Task: Search one way flight ticket for 2 adults, 2 infants in seat and 1 infant on lap in first from Hayden: Yampa Valley Airport (yampa Valley Regional) to Rock Springs: Southwest Wyoming Regional Airport (rock Springs Sweetwater County Airport) on 8-5-2023. Choice of flights is Westjet. Number of bags: 1 checked bag. Price is upto 95000. Outbound departure time preference is 13:00.
Action: Mouse moved to (295, 115)
Screenshot: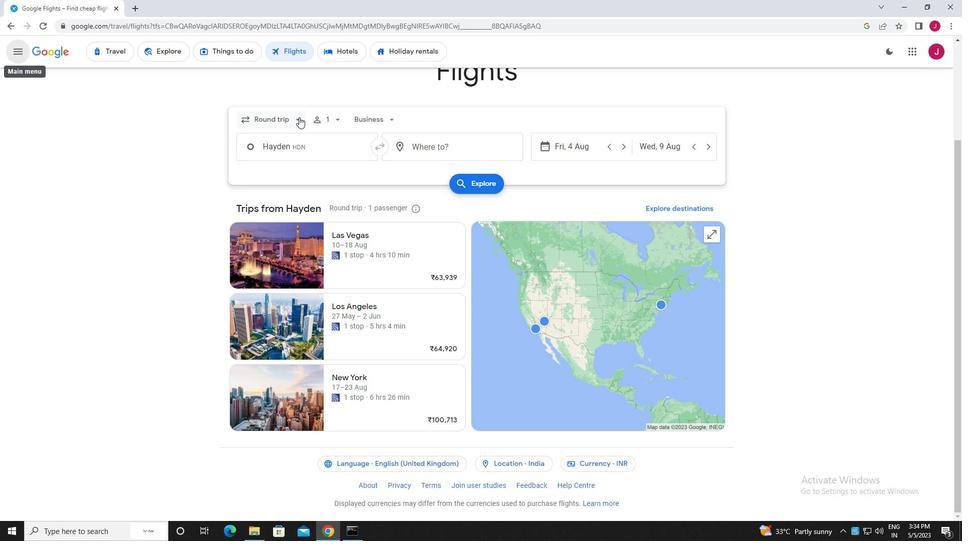 
Action: Mouse pressed left at (295, 115)
Screenshot: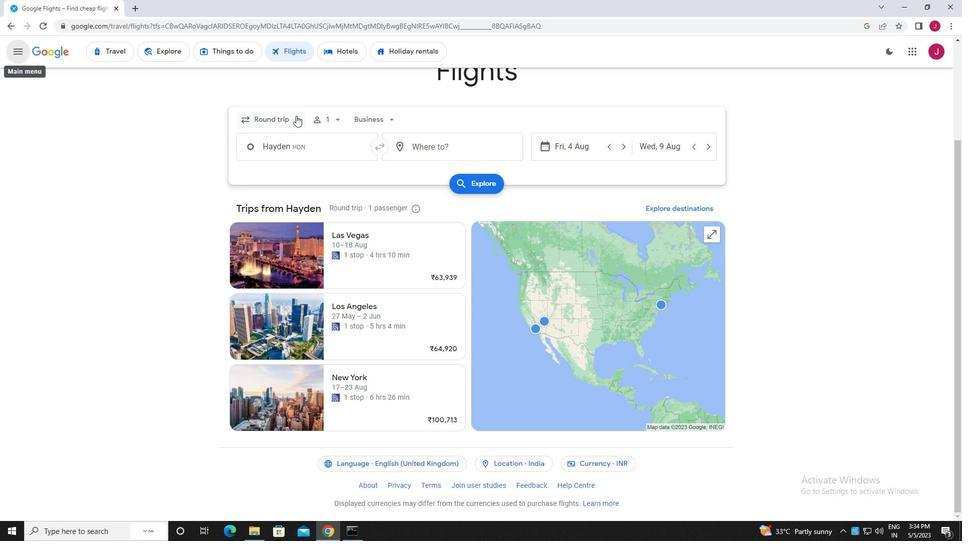
Action: Mouse moved to (288, 163)
Screenshot: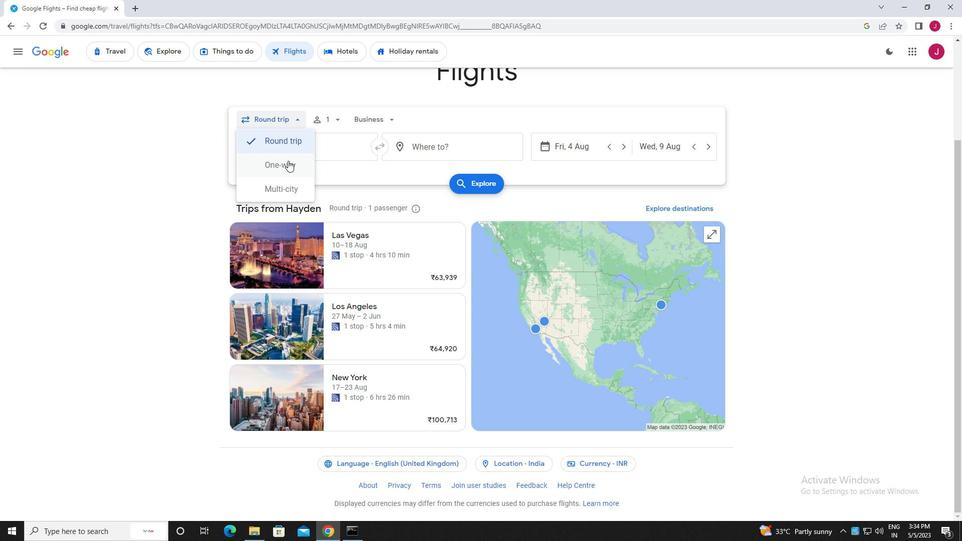 
Action: Mouse pressed left at (288, 163)
Screenshot: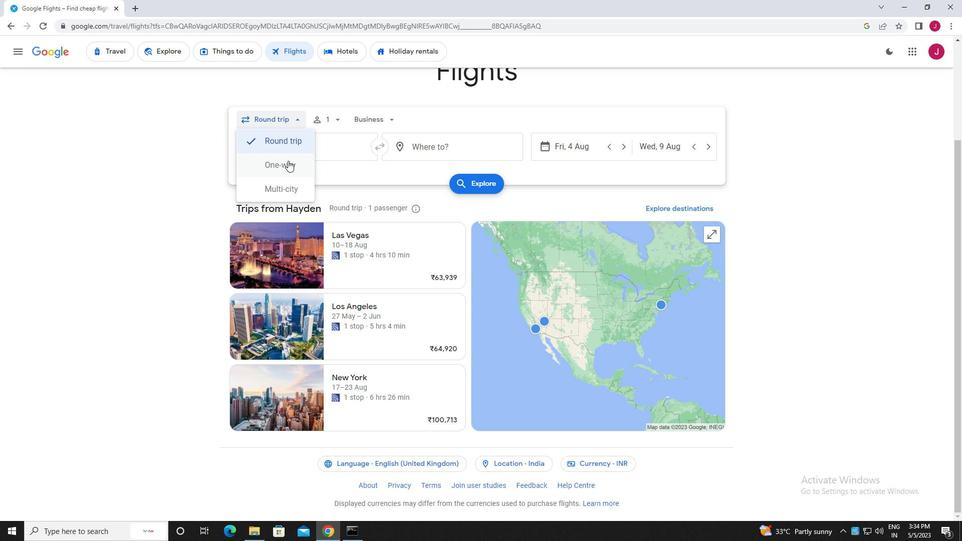 
Action: Mouse moved to (334, 118)
Screenshot: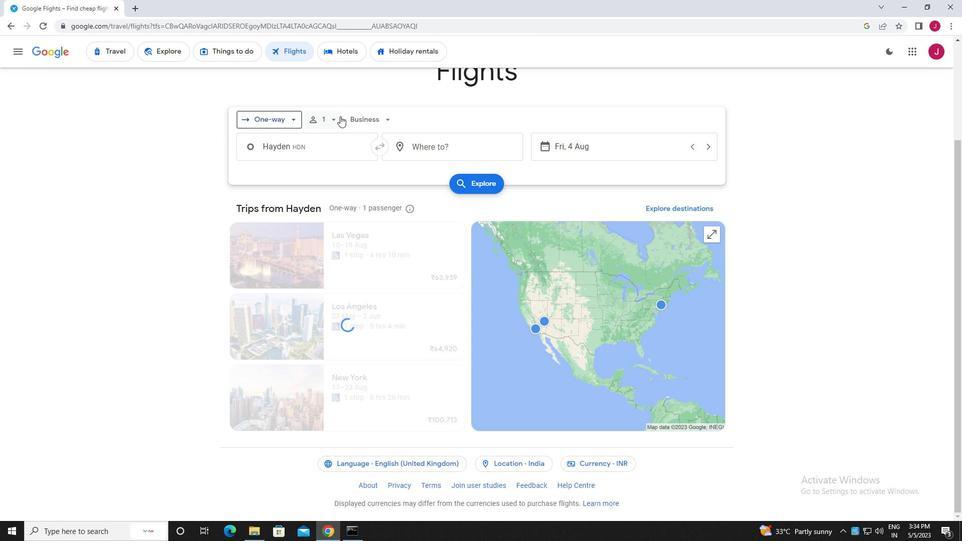 
Action: Mouse pressed left at (334, 118)
Screenshot: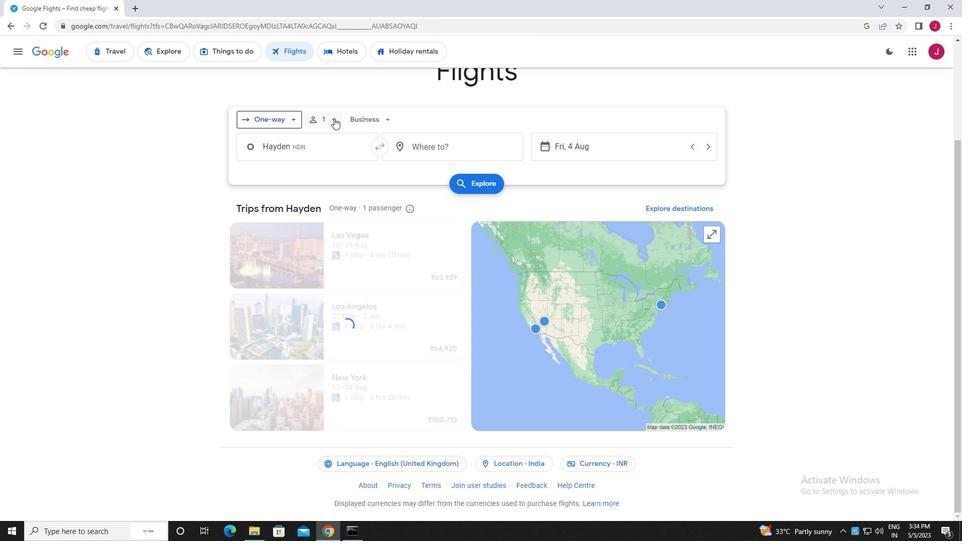 
Action: Mouse moved to (409, 147)
Screenshot: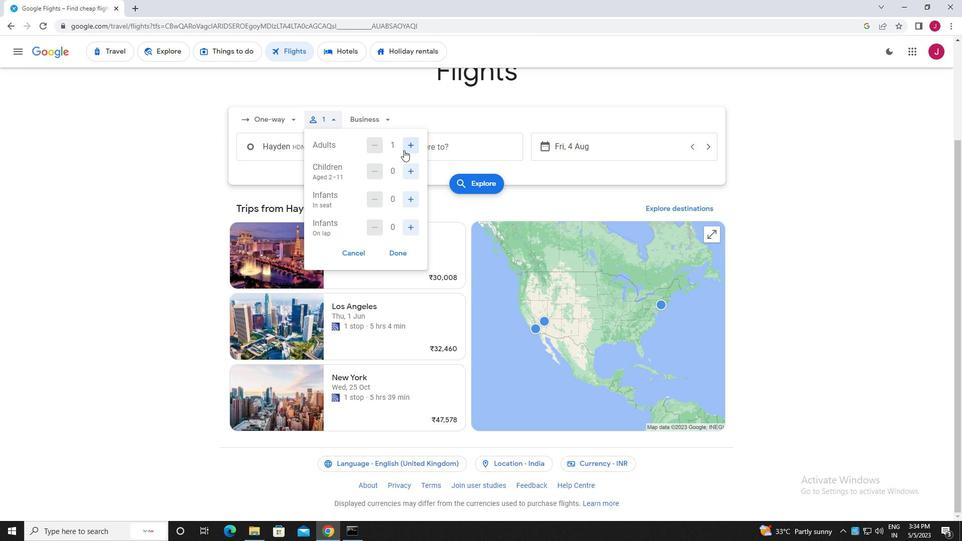 
Action: Mouse pressed left at (409, 147)
Screenshot: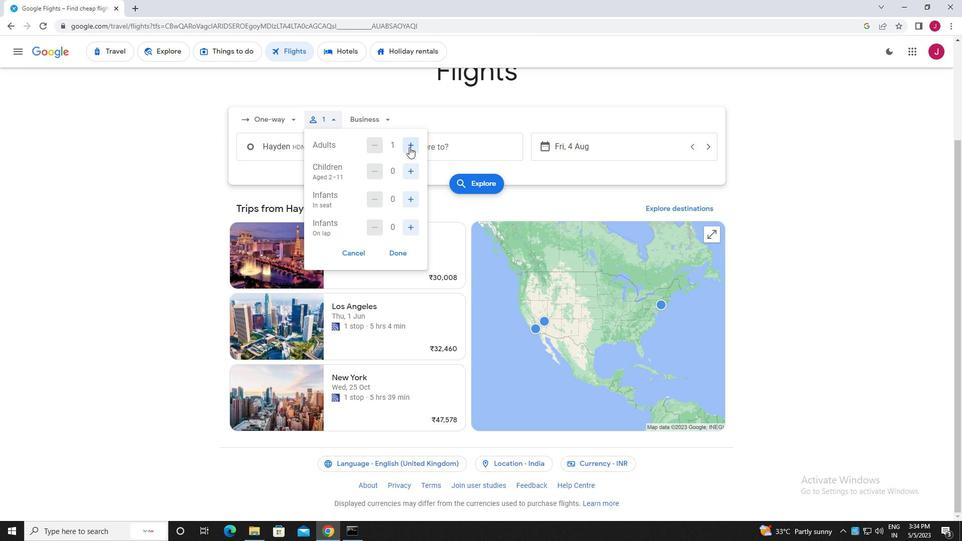 
Action: Mouse moved to (412, 172)
Screenshot: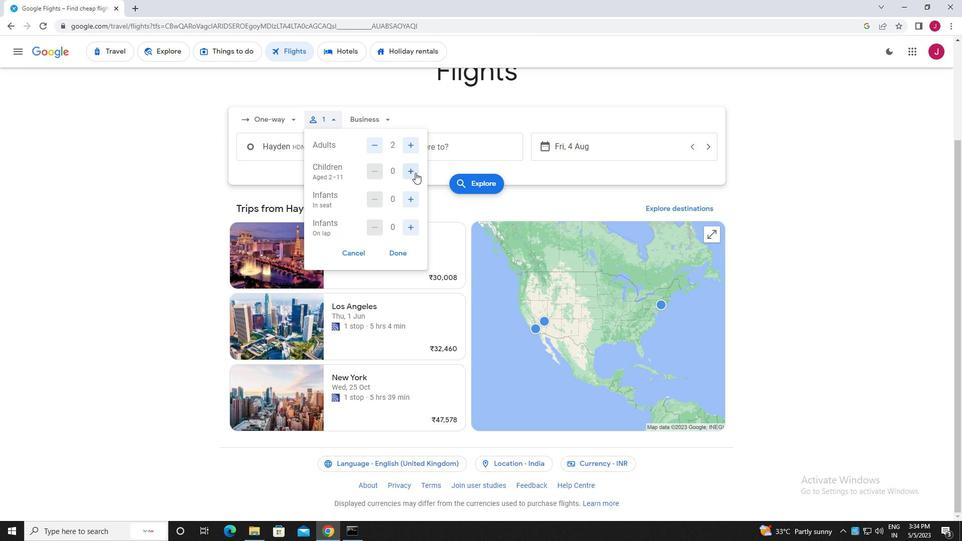 
Action: Mouse pressed left at (412, 172)
Screenshot: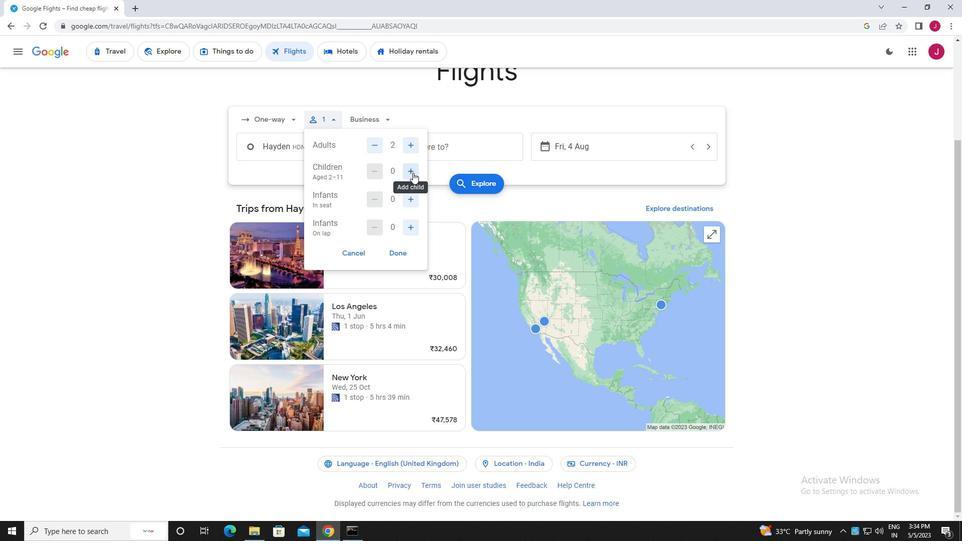 
Action: Mouse moved to (374, 171)
Screenshot: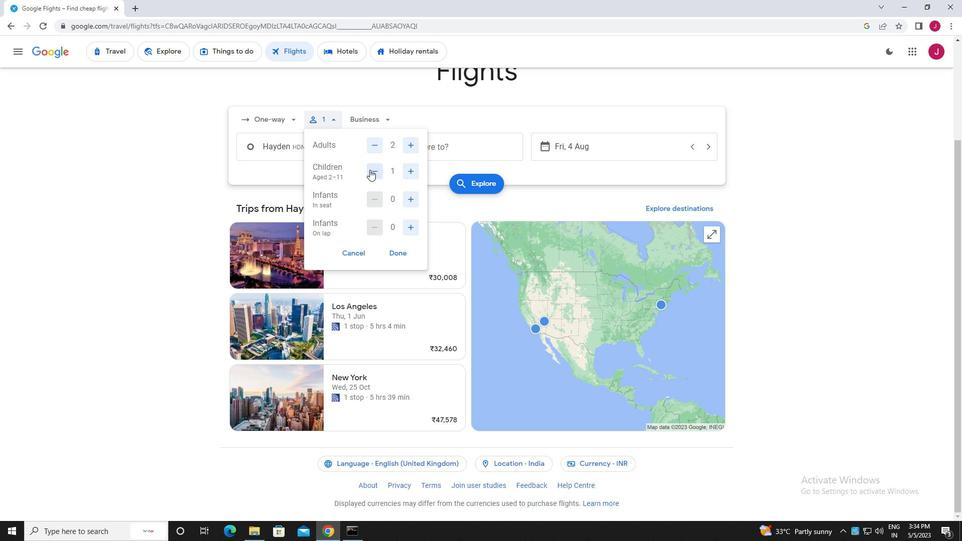 
Action: Mouse pressed left at (374, 171)
Screenshot: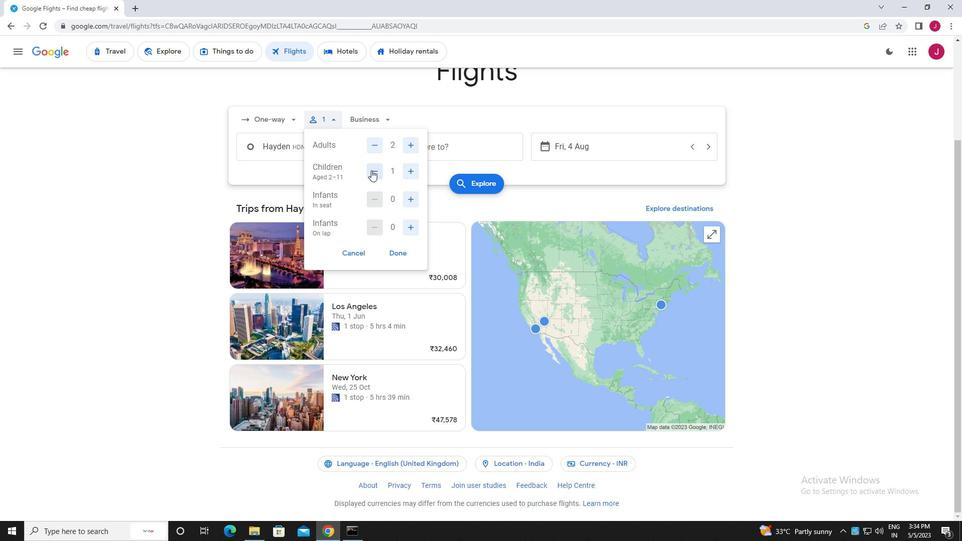 
Action: Mouse moved to (411, 198)
Screenshot: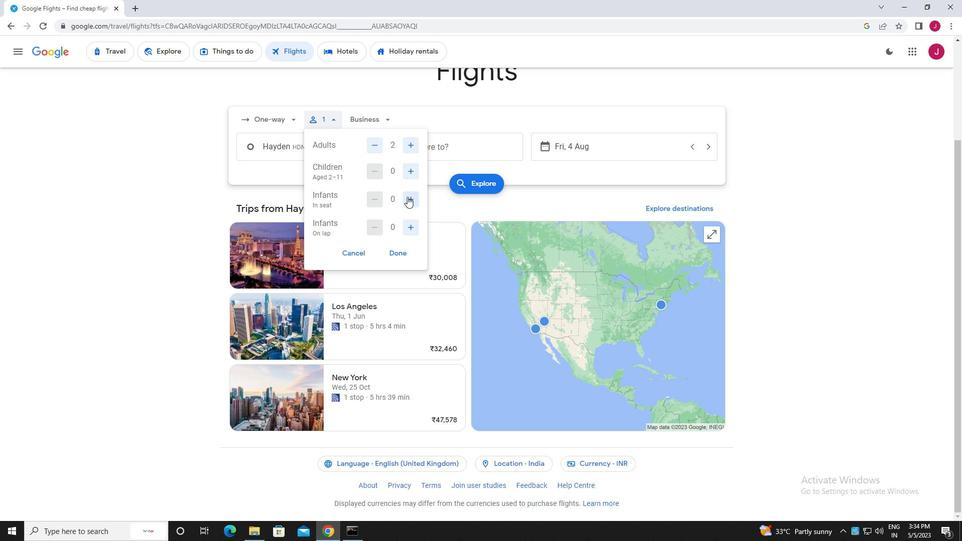 
Action: Mouse pressed left at (411, 198)
Screenshot: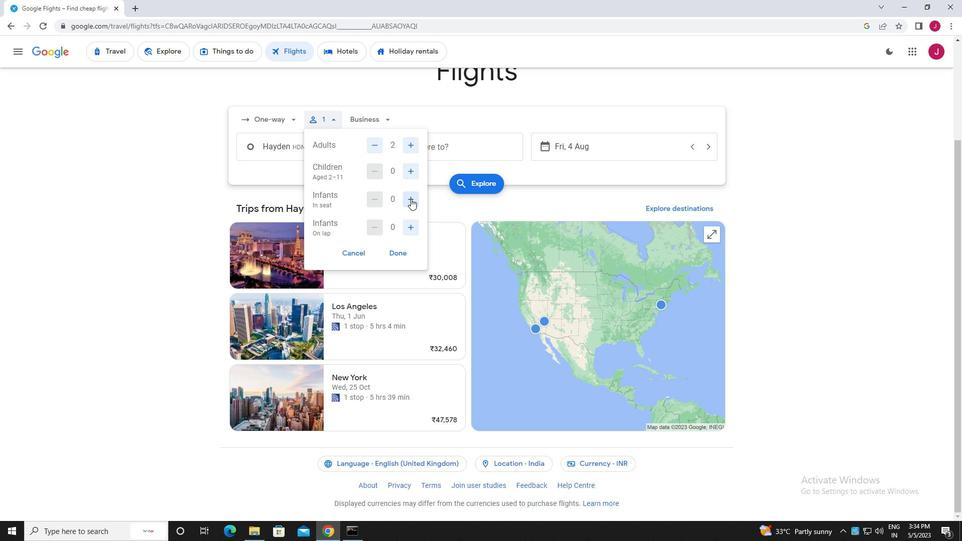 
Action: Mouse pressed left at (411, 198)
Screenshot: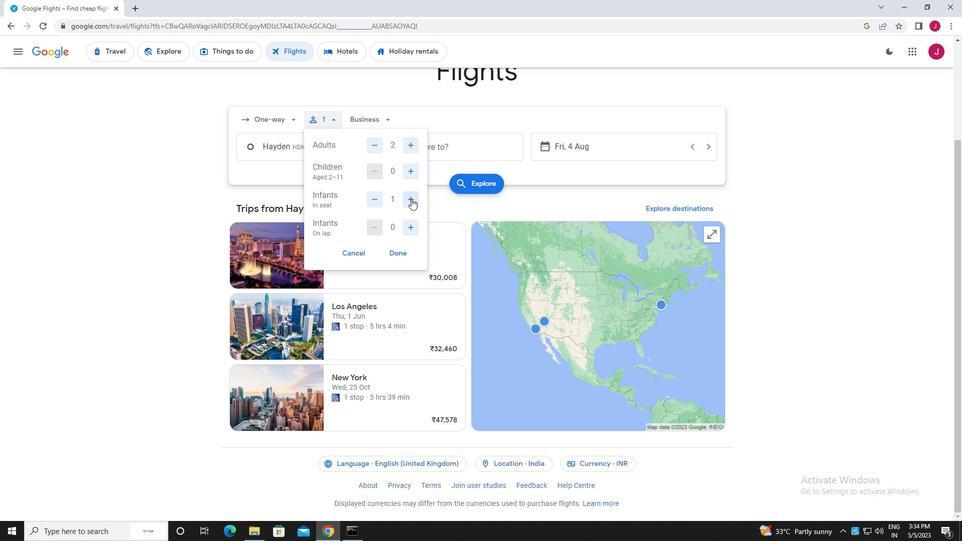 
Action: Mouse moved to (412, 225)
Screenshot: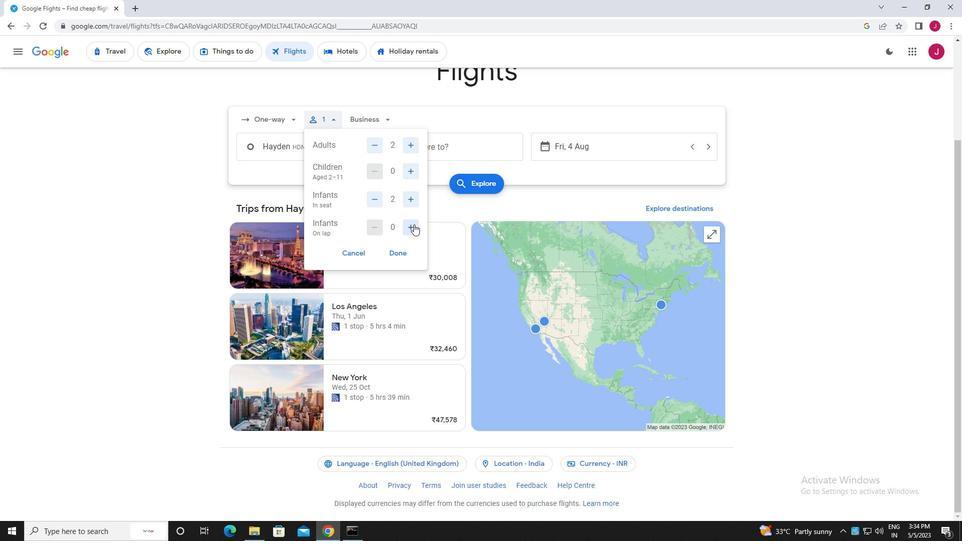 
Action: Mouse pressed left at (412, 225)
Screenshot: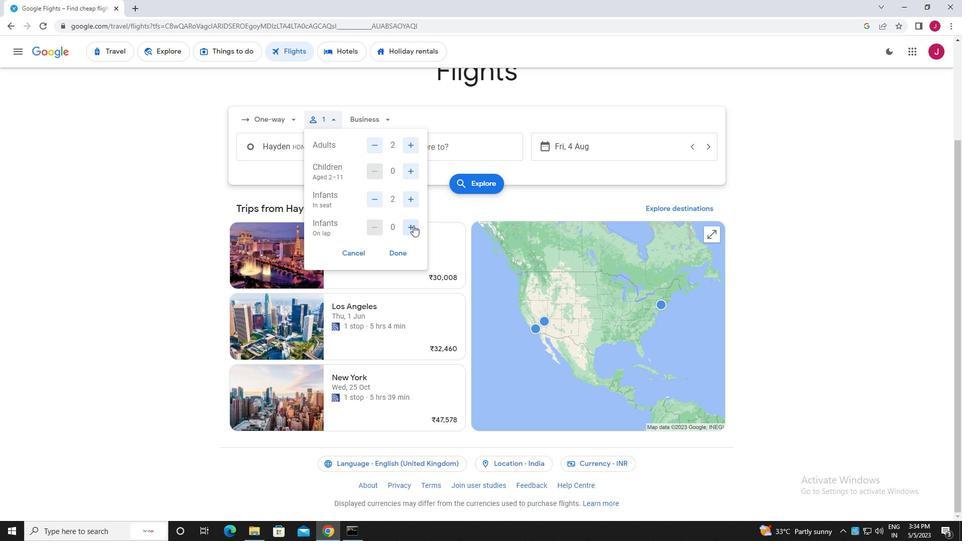 
Action: Mouse moved to (396, 256)
Screenshot: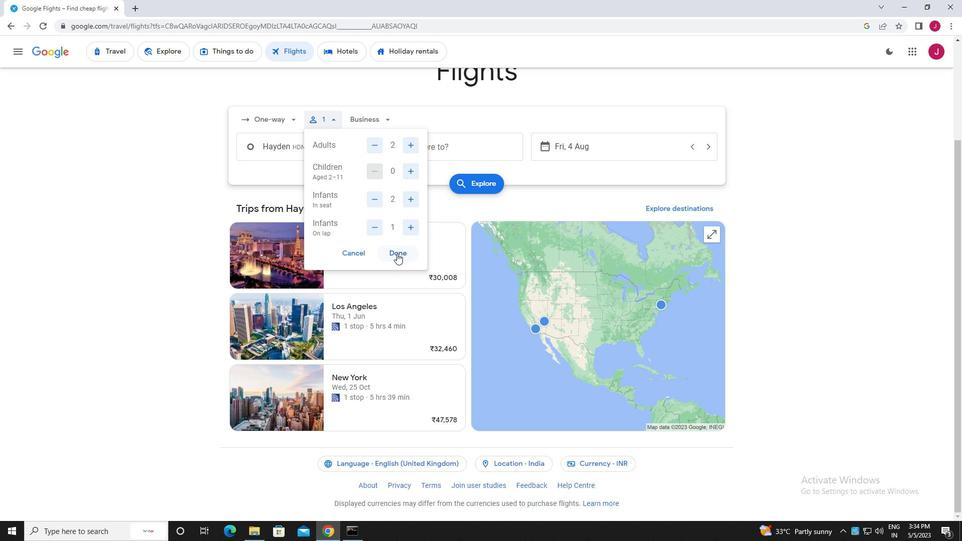 
Action: Mouse pressed left at (396, 256)
Screenshot: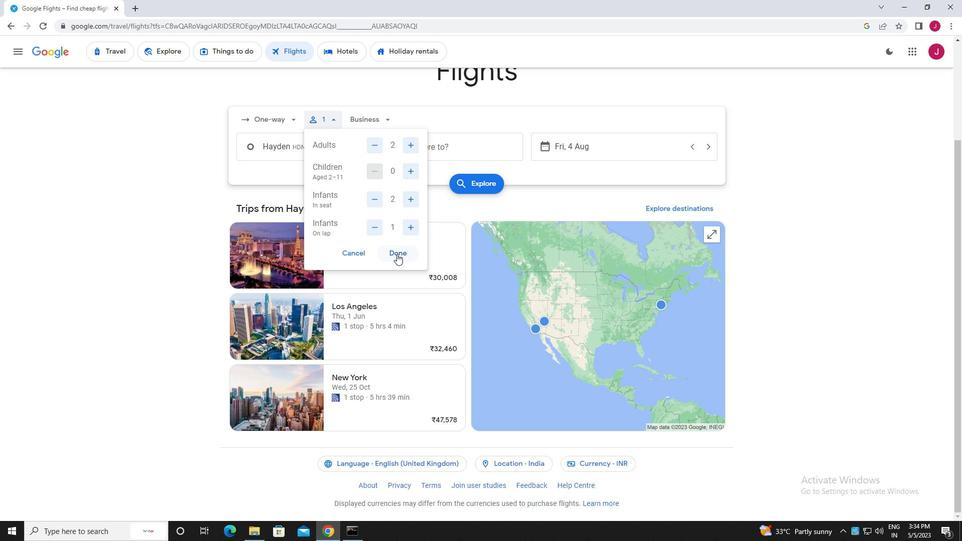 
Action: Mouse moved to (370, 118)
Screenshot: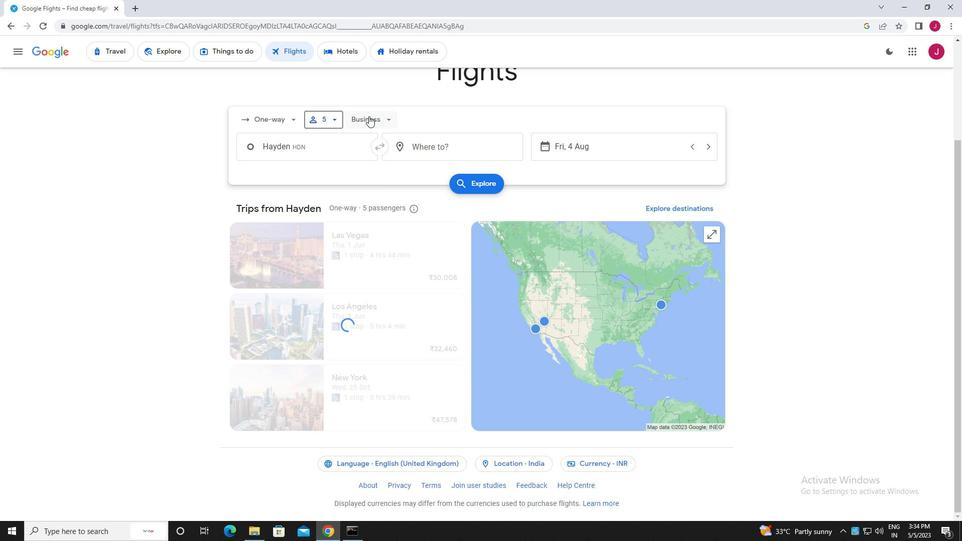 
Action: Mouse pressed left at (370, 118)
Screenshot: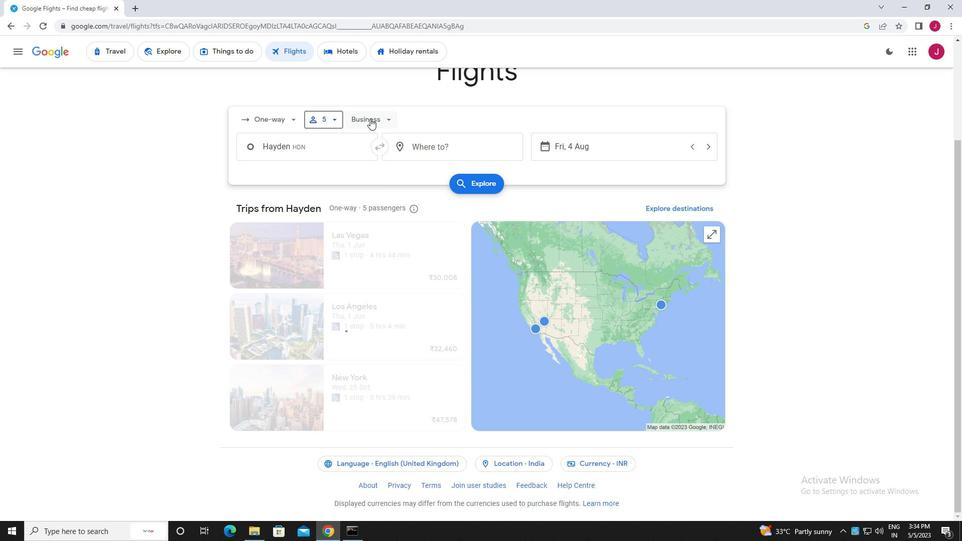 
Action: Mouse moved to (387, 214)
Screenshot: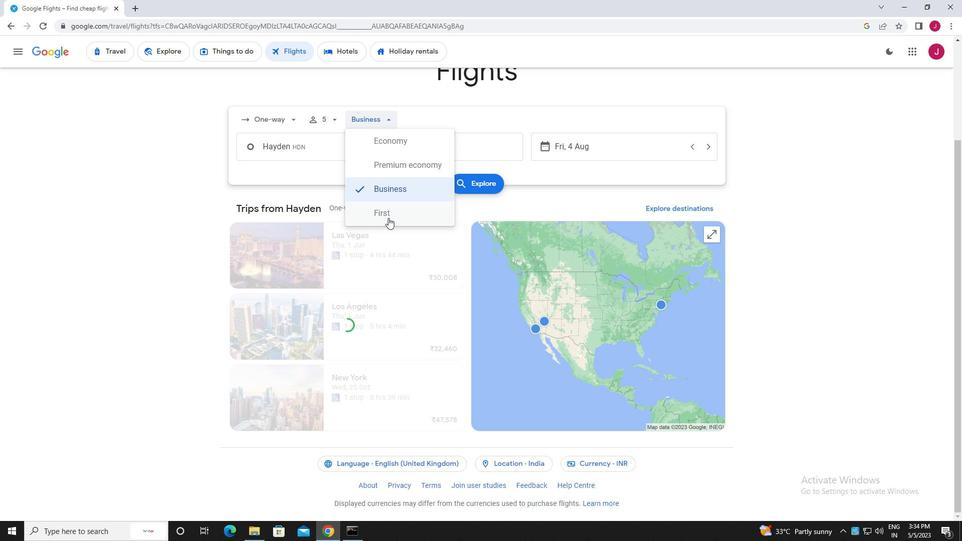 
Action: Mouse pressed left at (387, 214)
Screenshot: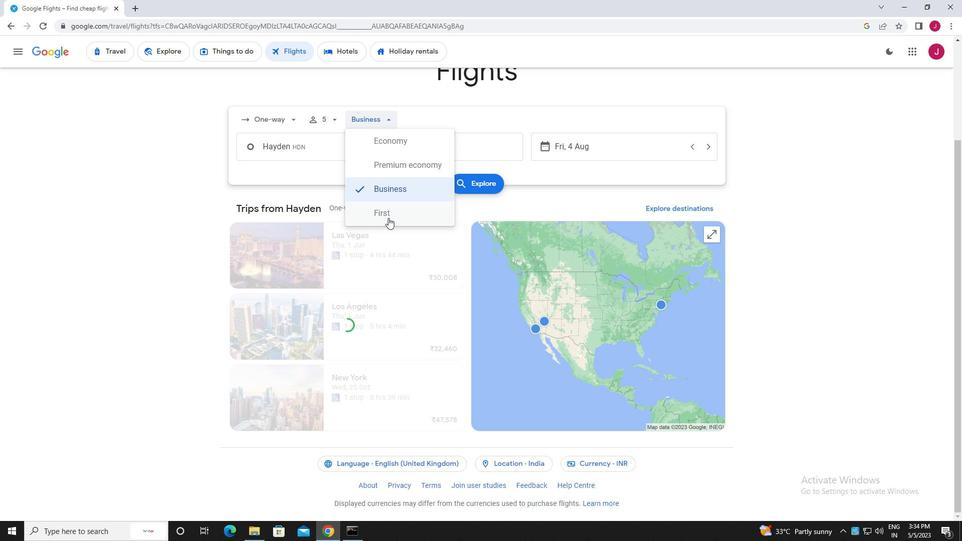 
Action: Mouse moved to (320, 150)
Screenshot: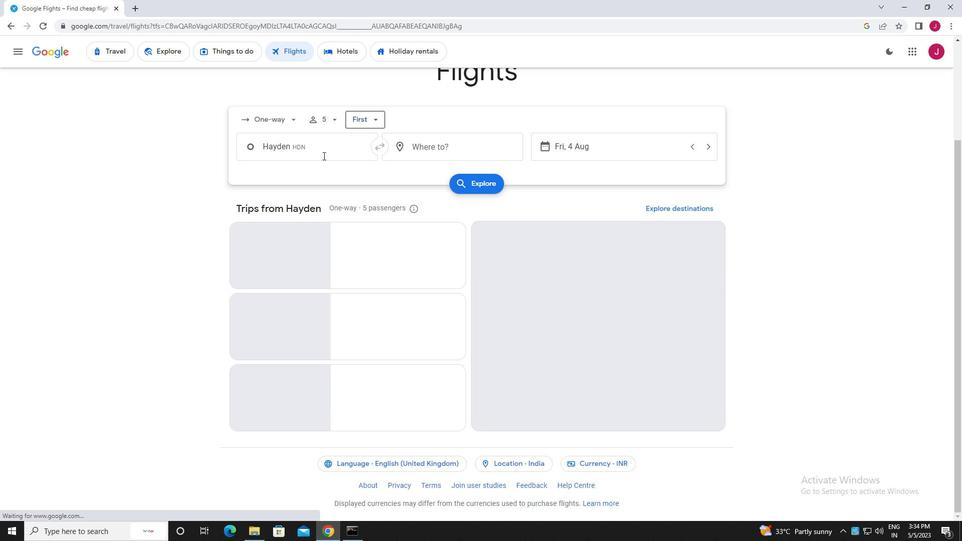 
Action: Mouse pressed left at (320, 150)
Screenshot: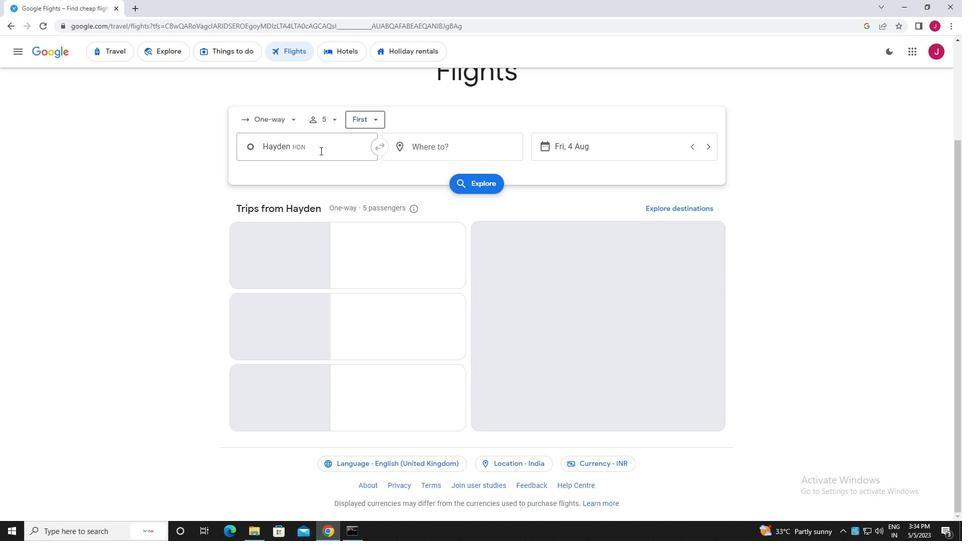 
Action: Mouse moved to (319, 150)
Screenshot: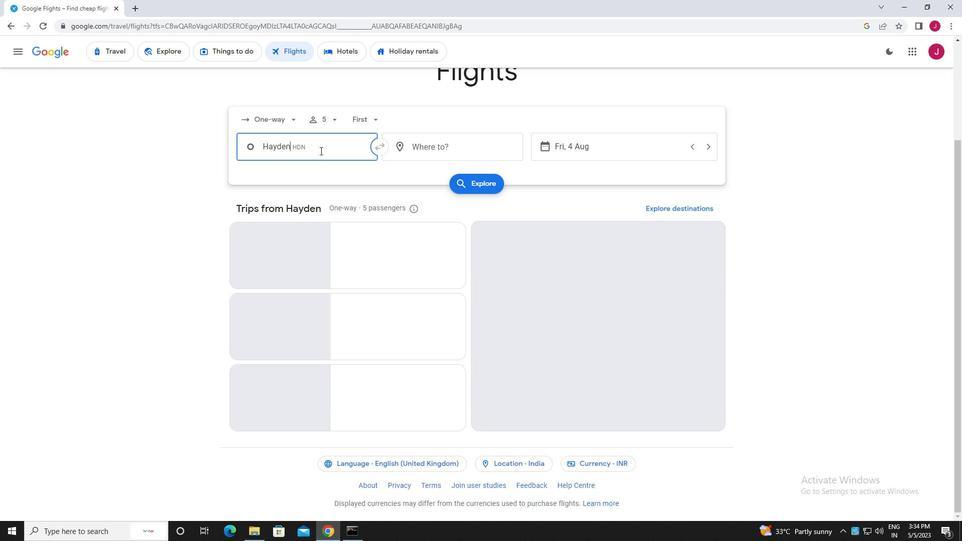 
Action: Key pressed yampa<Key.space>v
Screenshot: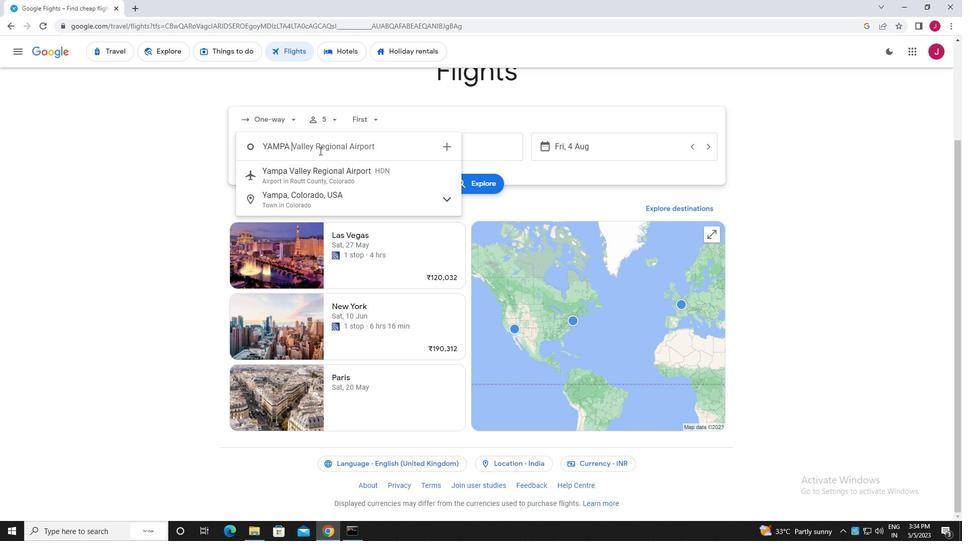 
Action: Mouse moved to (318, 172)
Screenshot: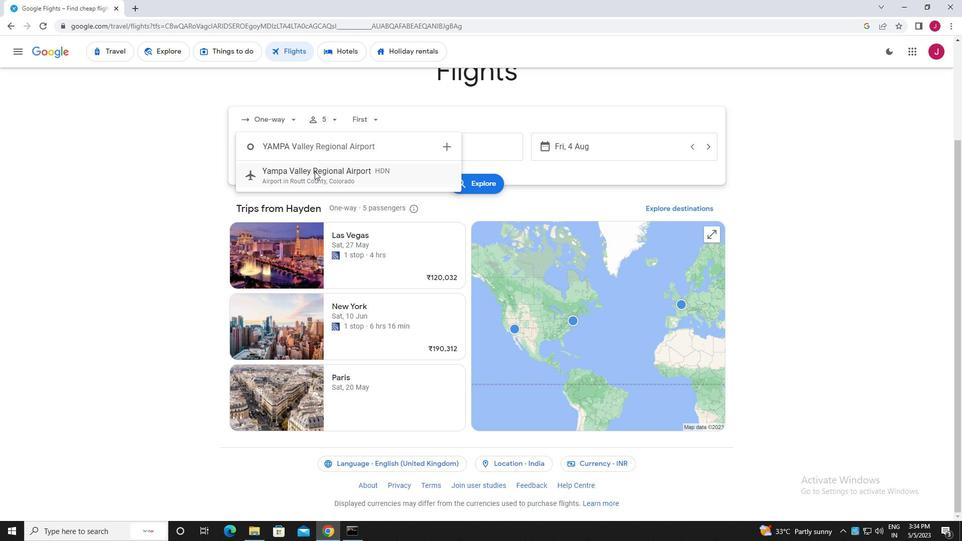
Action: Mouse pressed left at (318, 172)
Screenshot: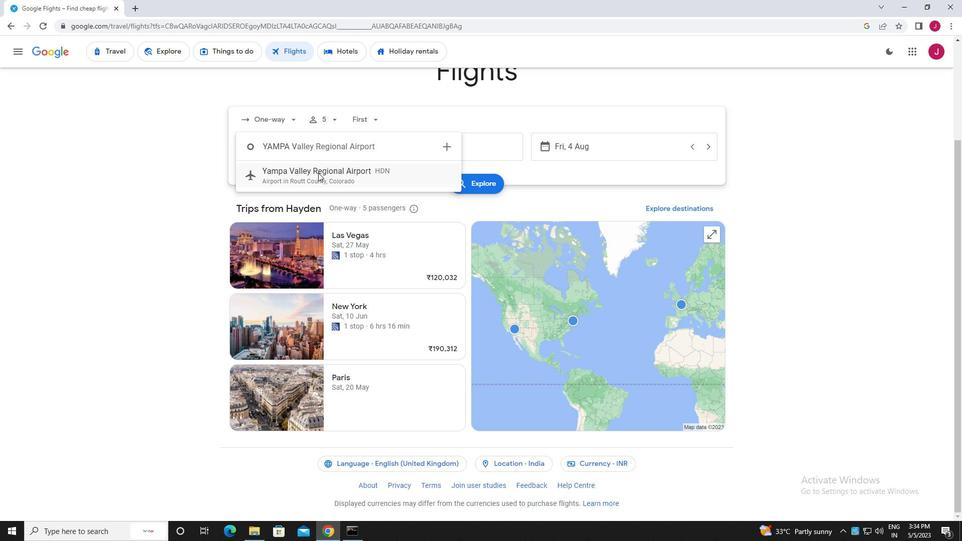 
Action: Mouse moved to (429, 148)
Screenshot: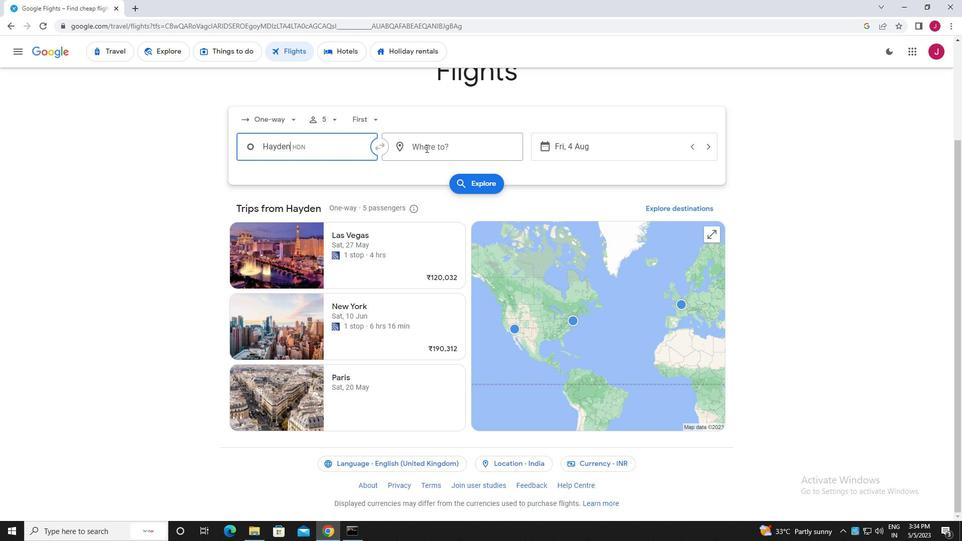 
Action: Mouse pressed left at (429, 148)
Screenshot: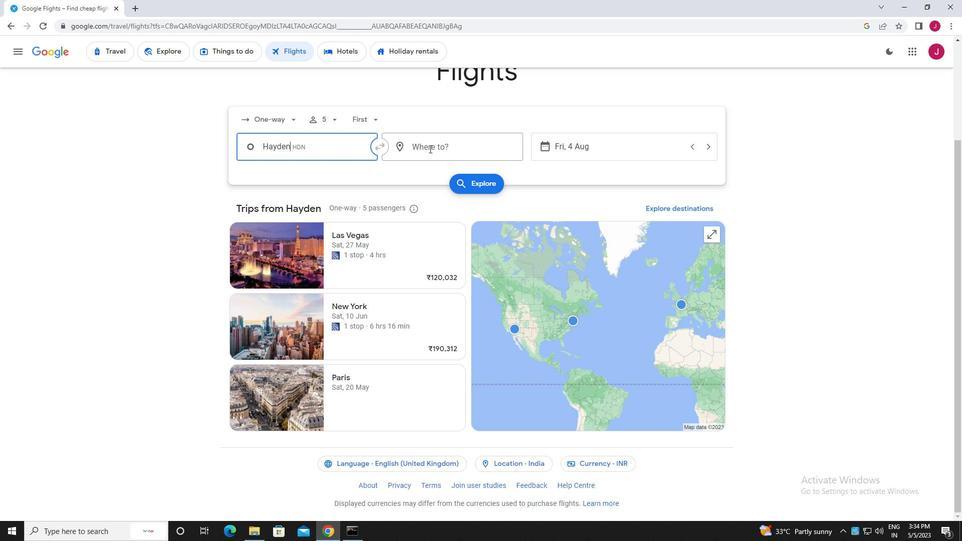 
Action: Mouse moved to (435, 149)
Screenshot: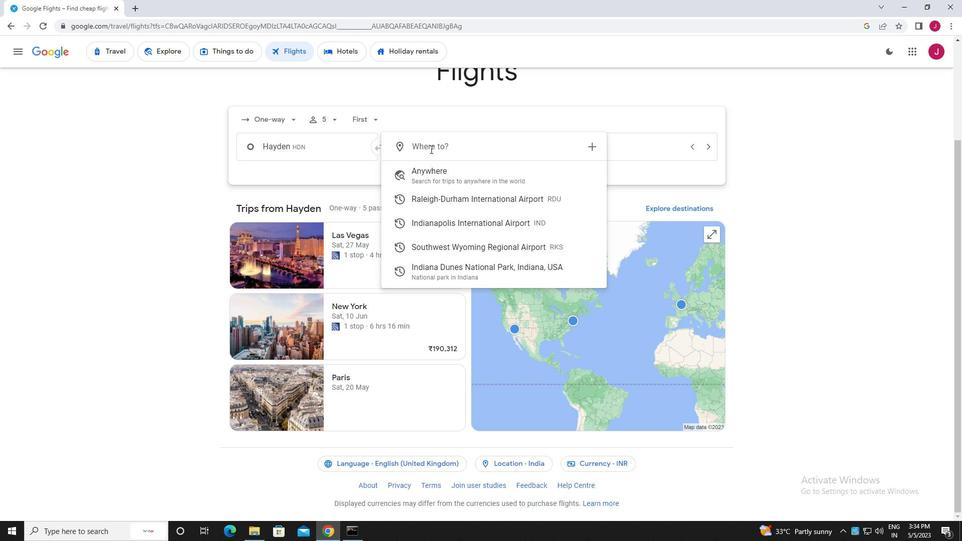 
Action: Key pressed rock<Key.space>spr
Screenshot: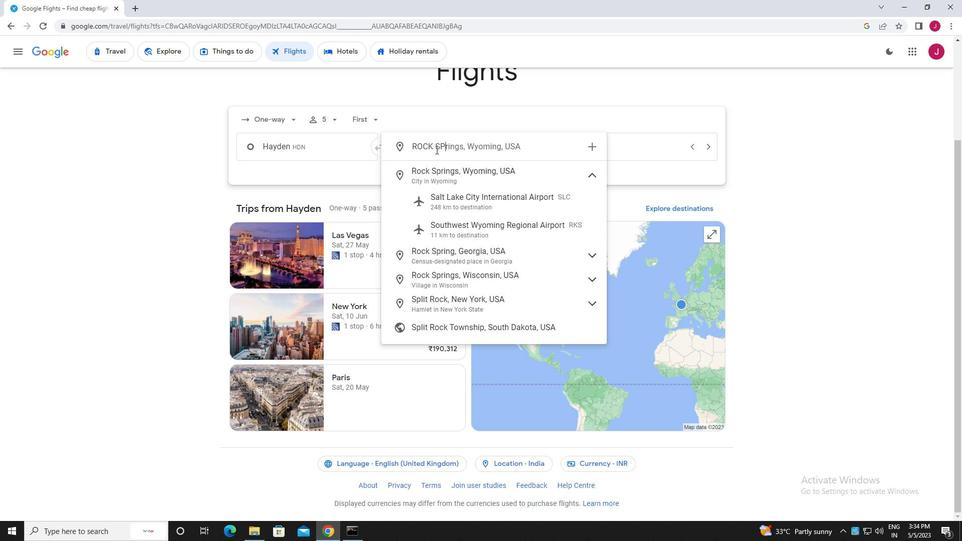 
Action: Mouse moved to (481, 226)
Screenshot: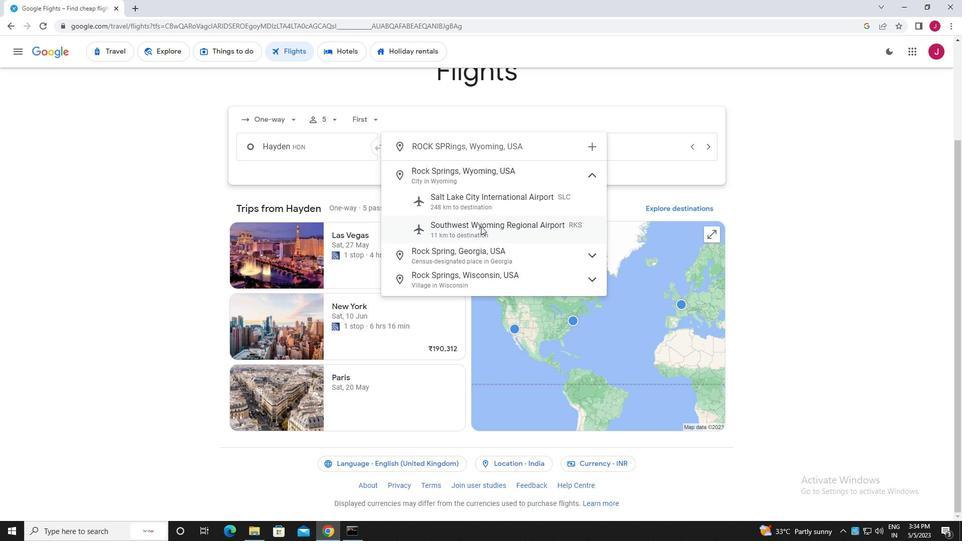 
Action: Mouse pressed left at (481, 226)
Screenshot: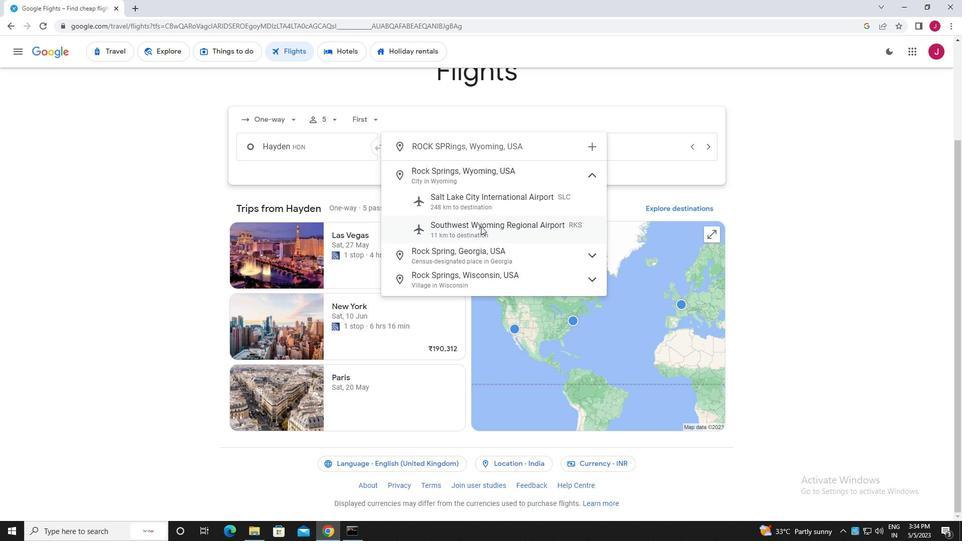 
Action: Mouse moved to (587, 154)
Screenshot: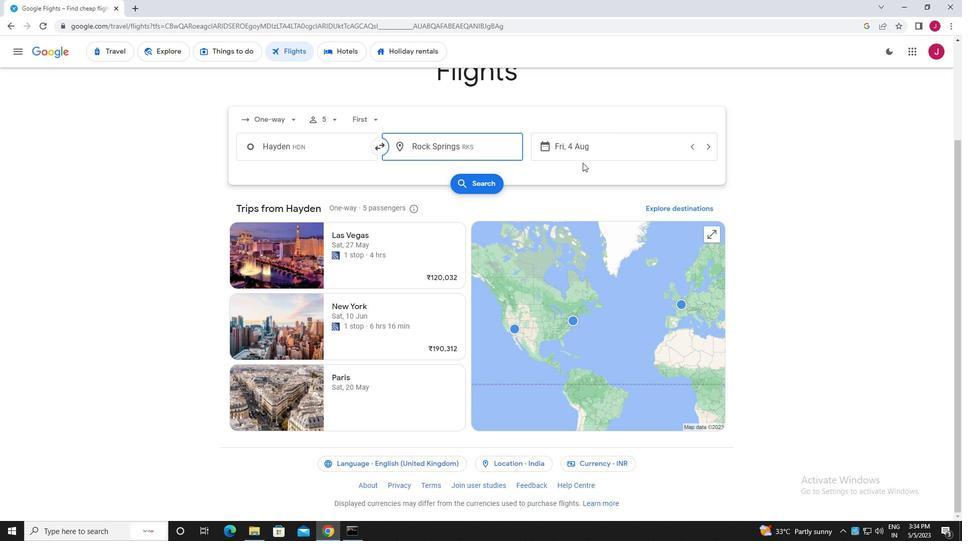 
Action: Mouse pressed left at (587, 154)
Screenshot: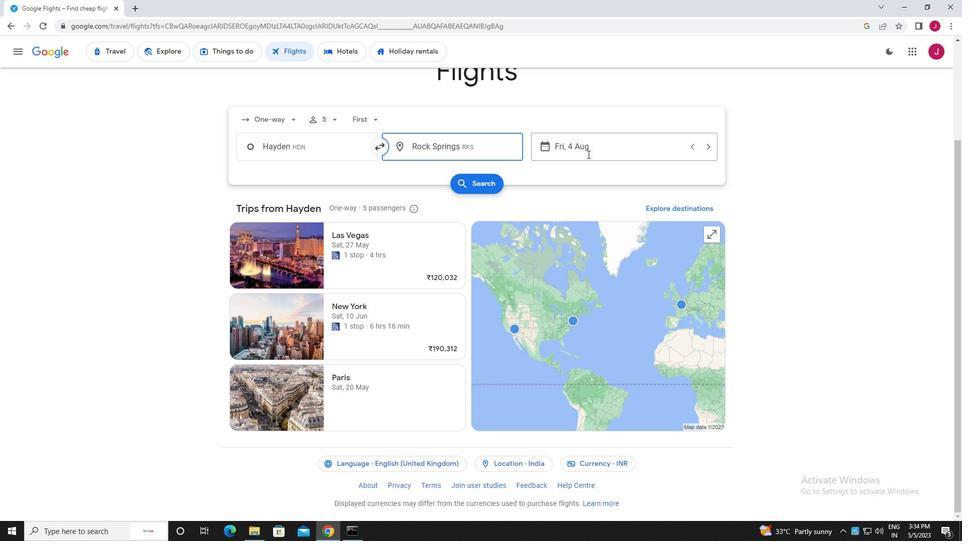 
Action: Mouse moved to (500, 226)
Screenshot: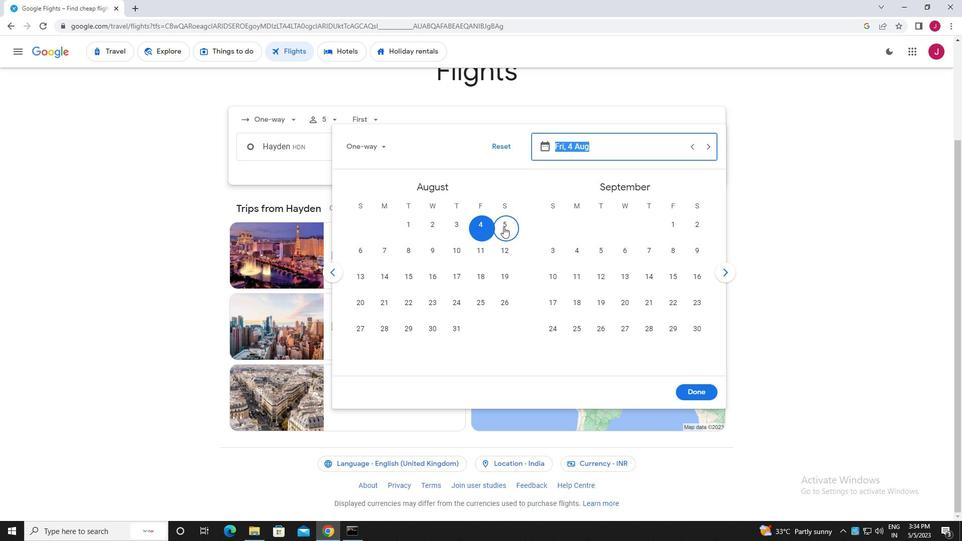 
Action: Mouse pressed left at (500, 226)
Screenshot: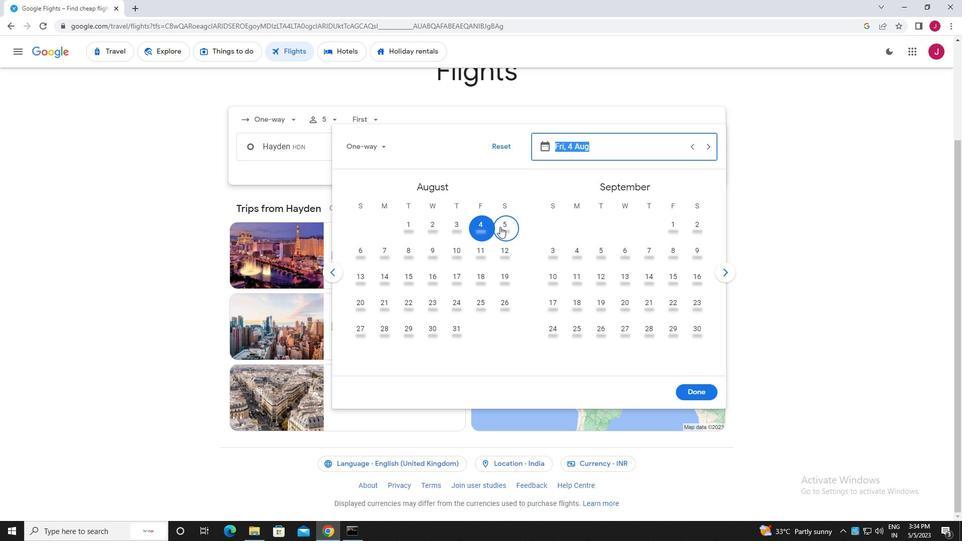 
Action: Mouse moved to (702, 390)
Screenshot: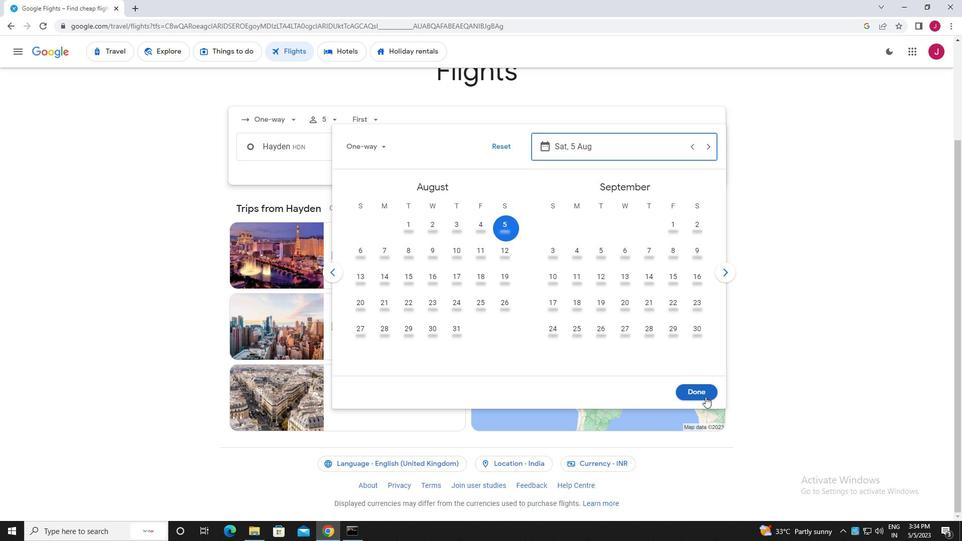 
Action: Mouse pressed left at (702, 390)
Screenshot: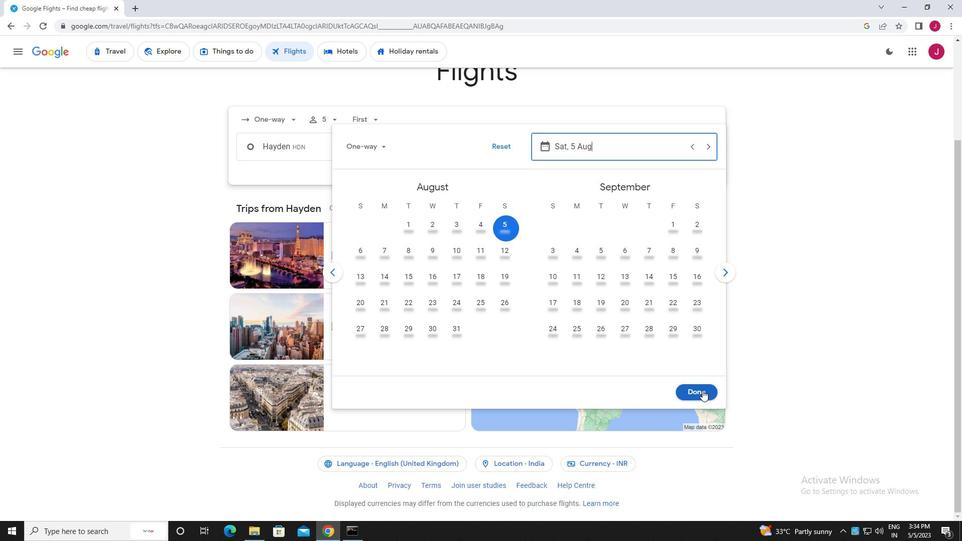 
Action: Mouse moved to (485, 183)
Screenshot: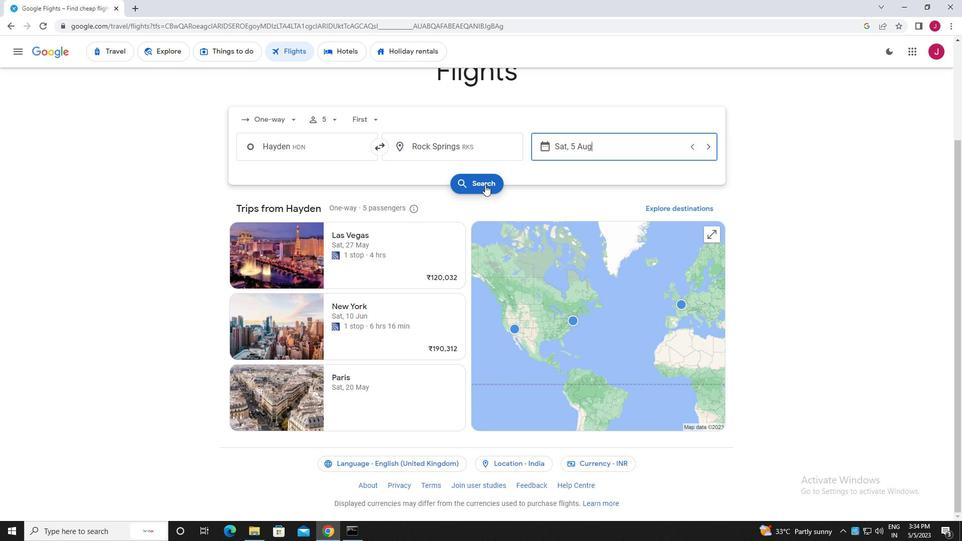 
Action: Mouse pressed left at (485, 183)
Screenshot: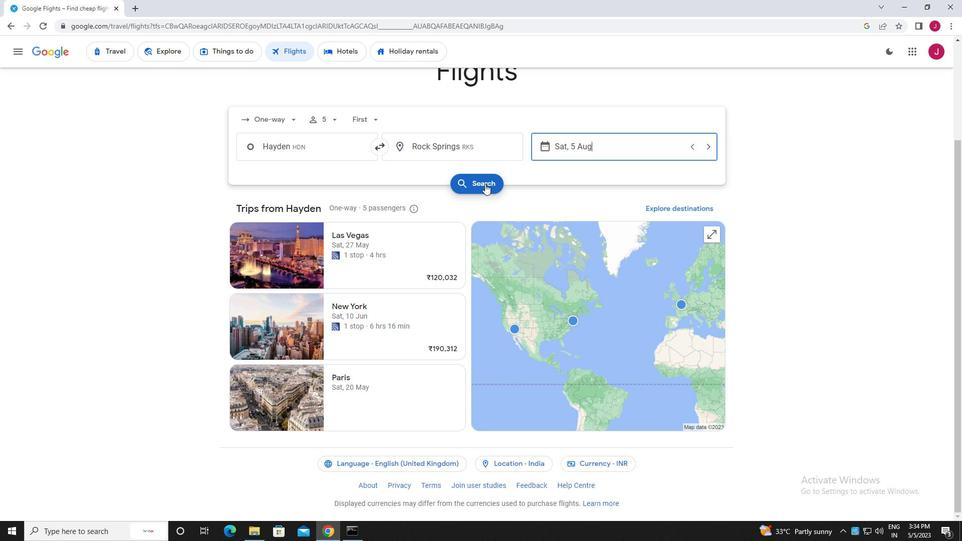 
Action: Mouse moved to (249, 141)
Screenshot: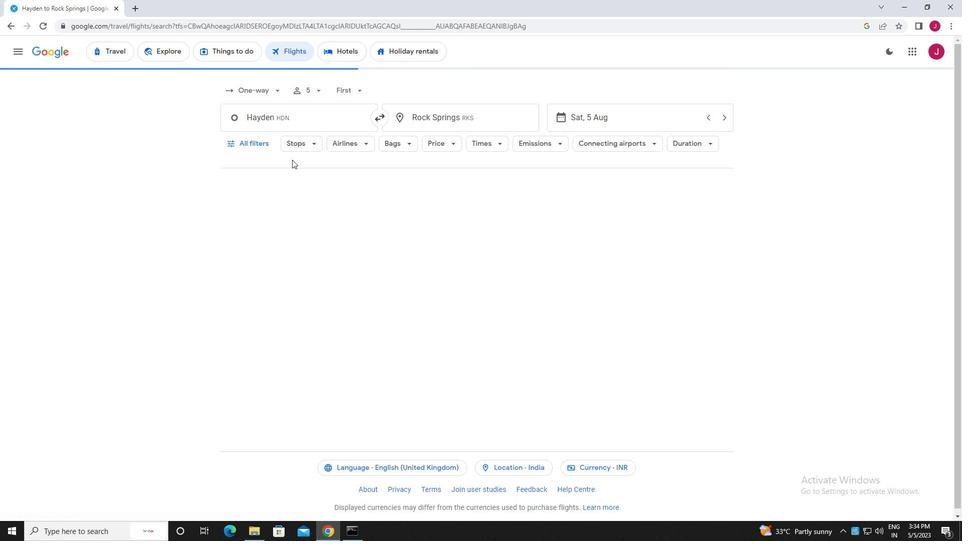 
Action: Mouse pressed left at (249, 141)
Screenshot: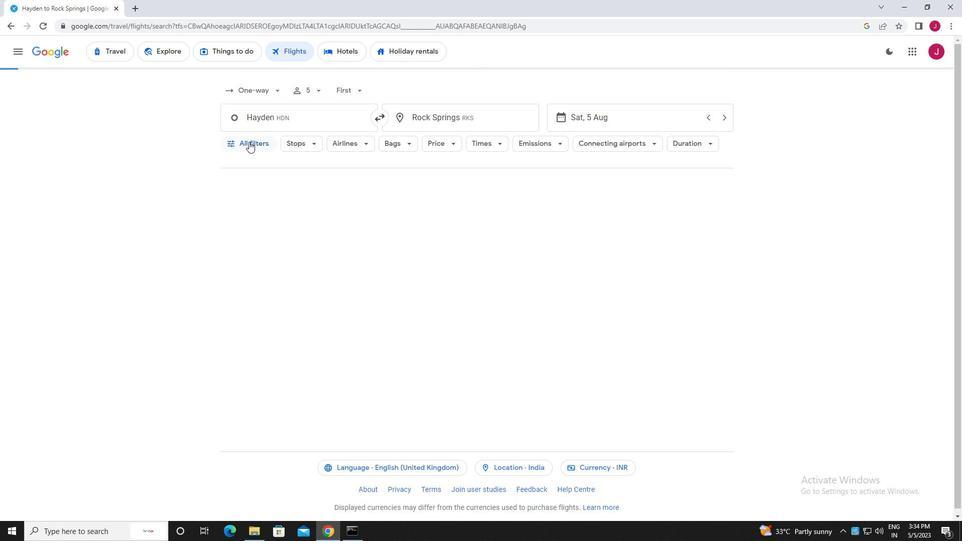 
Action: Mouse moved to (314, 214)
Screenshot: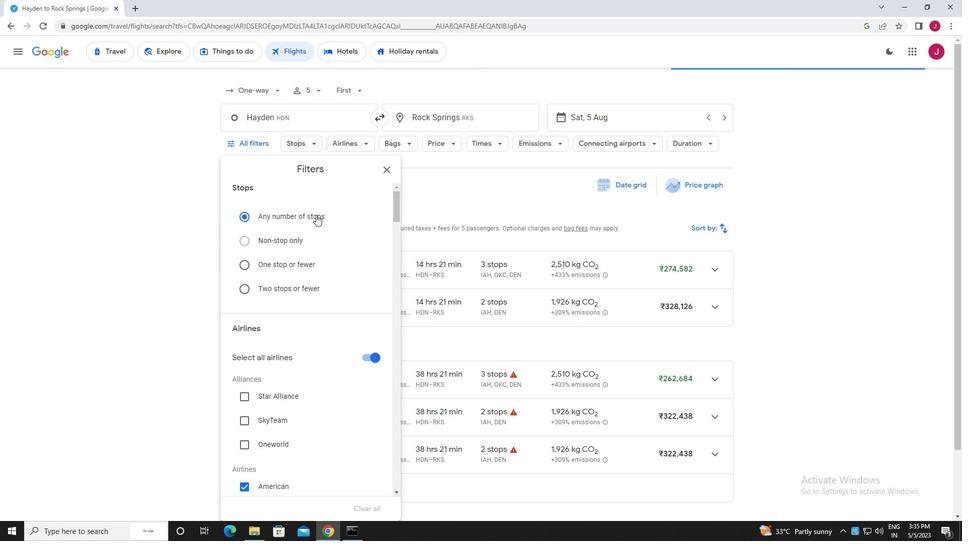 
Action: Mouse scrolled (314, 214) with delta (0, 0)
Screenshot: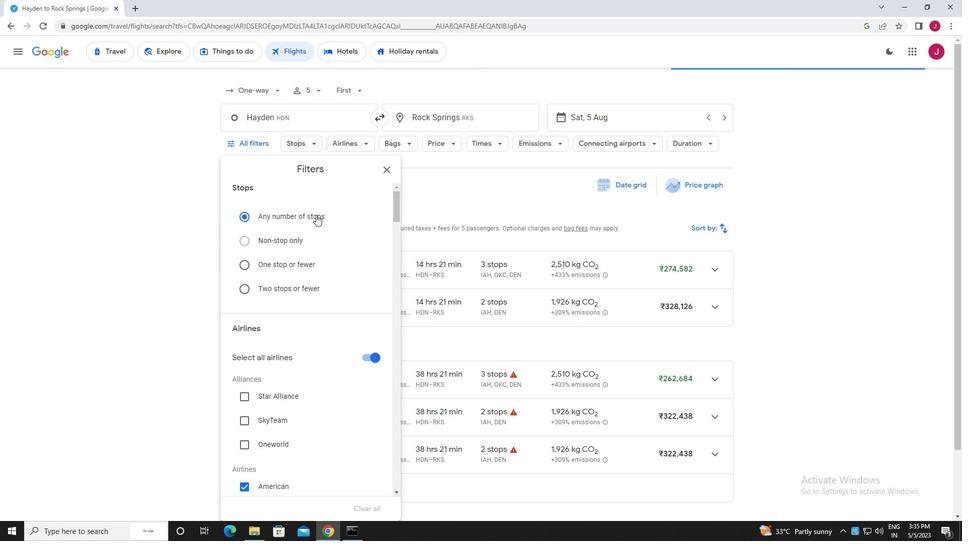 
Action: Mouse moved to (314, 214)
Screenshot: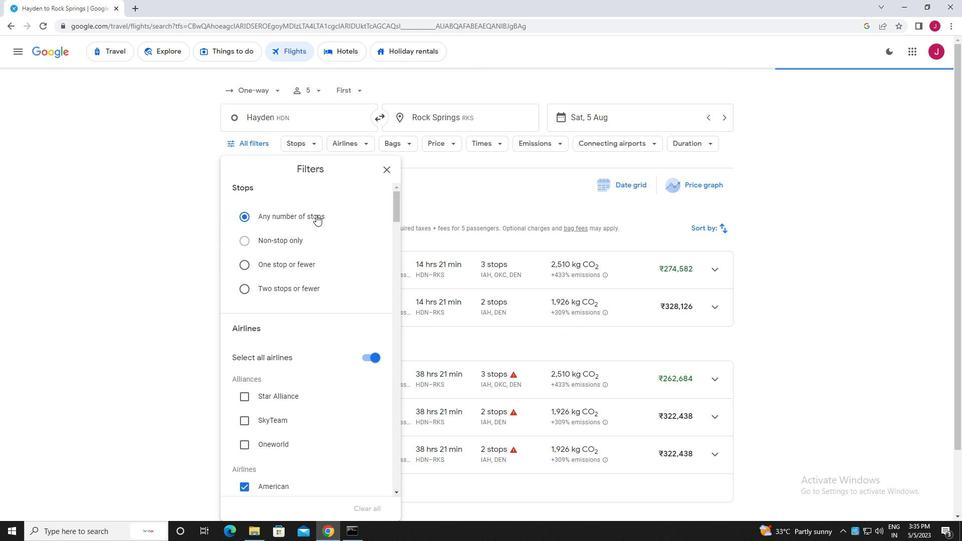 
Action: Mouse scrolled (314, 214) with delta (0, 0)
Screenshot: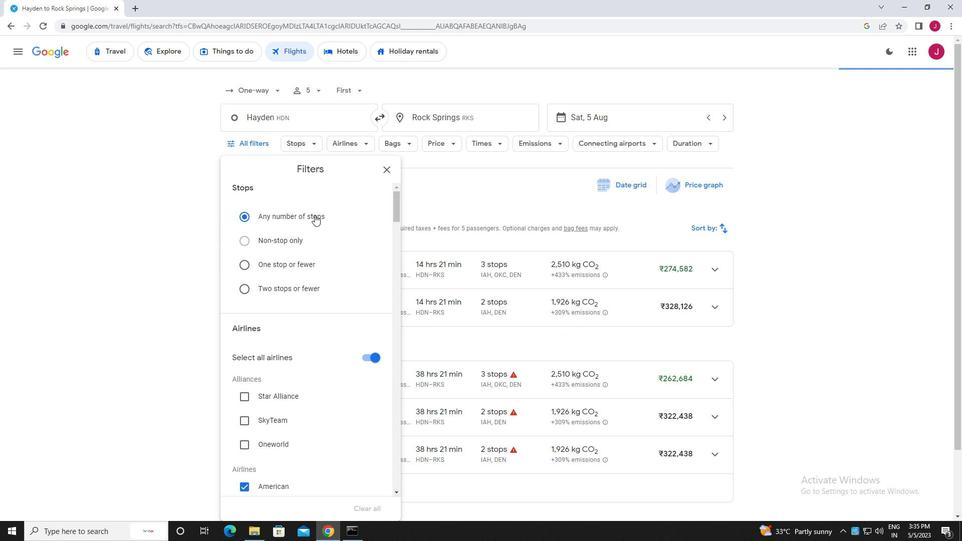 
Action: Mouse moved to (367, 257)
Screenshot: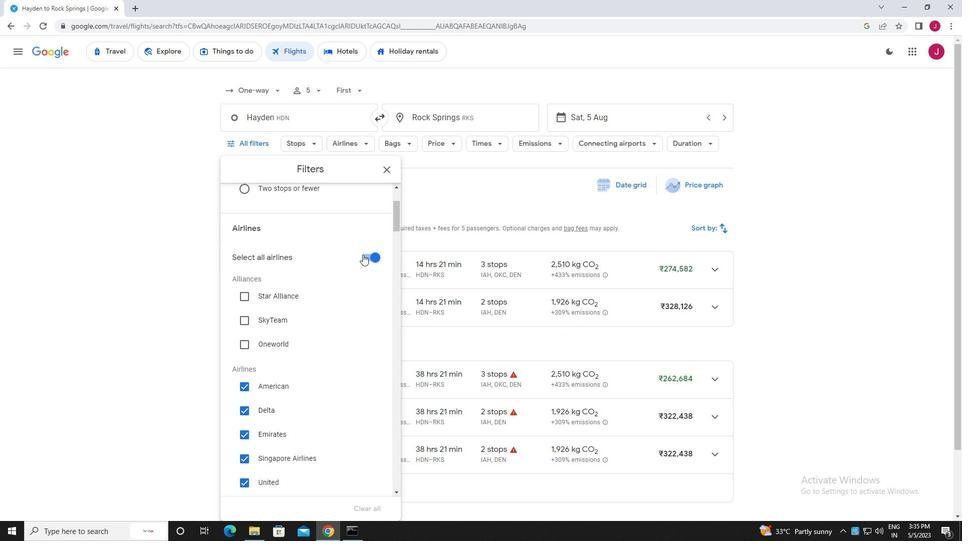 
Action: Mouse pressed left at (367, 257)
Screenshot: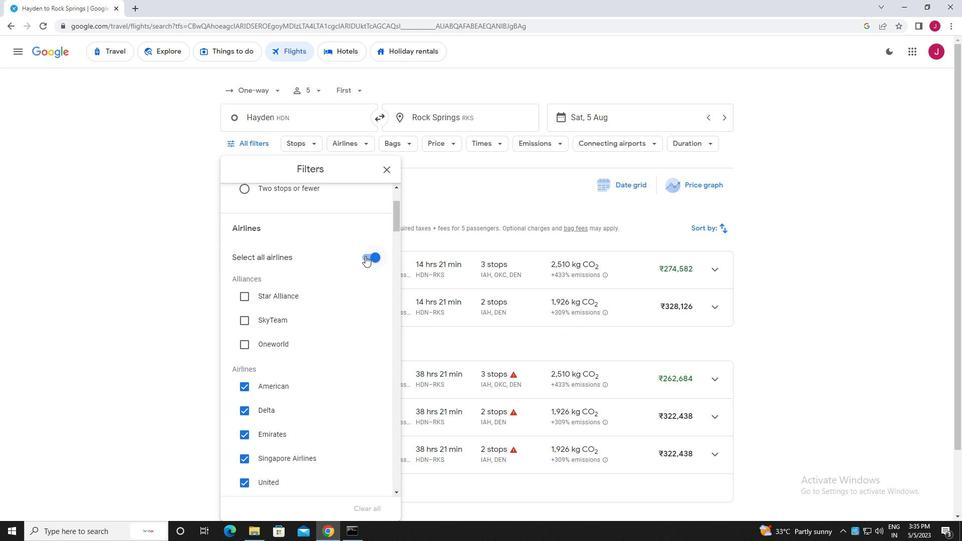 
Action: Mouse moved to (331, 245)
Screenshot: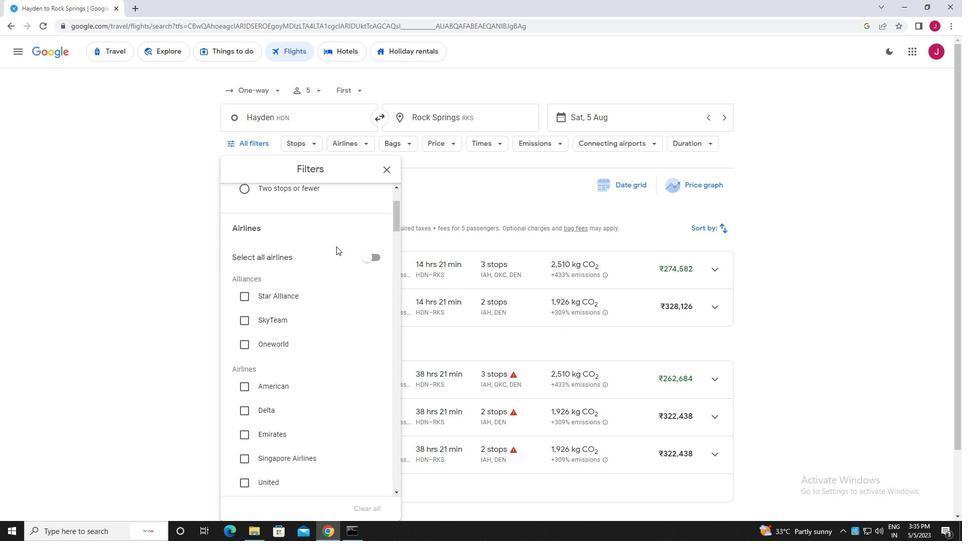 
Action: Mouse scrolled (331, 244) with delta (0, 0)
Screenshot: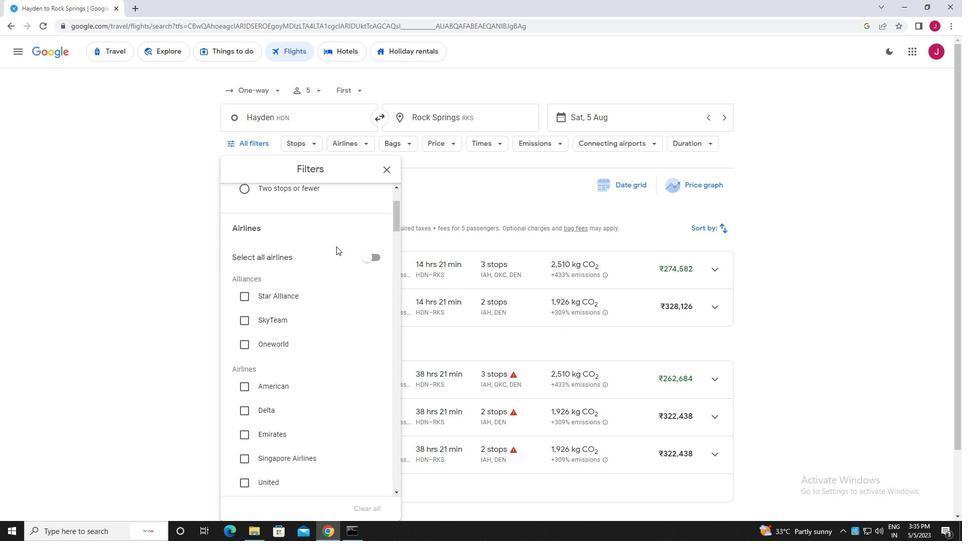 
Action: Mouse moved to (331, 244)
Screenshot: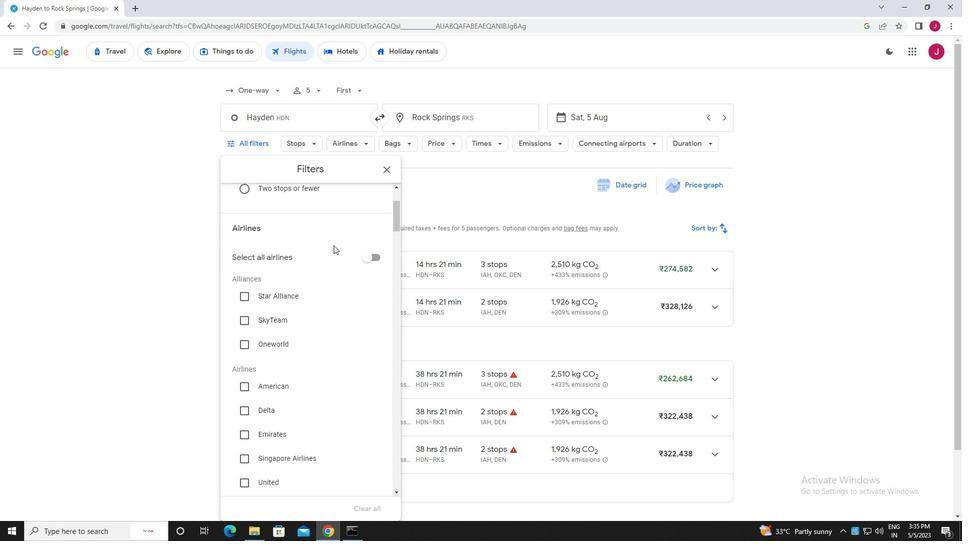 
Action: Mouse scrolled (331, 244) with delta (0, 0)
Screenshot: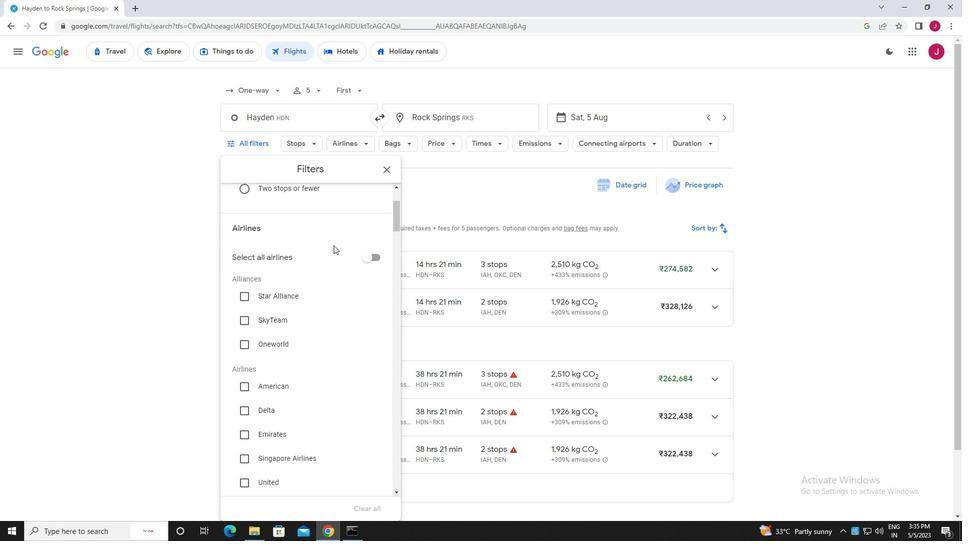 
Action: Mouse moved to (293, 213)
Screenshot: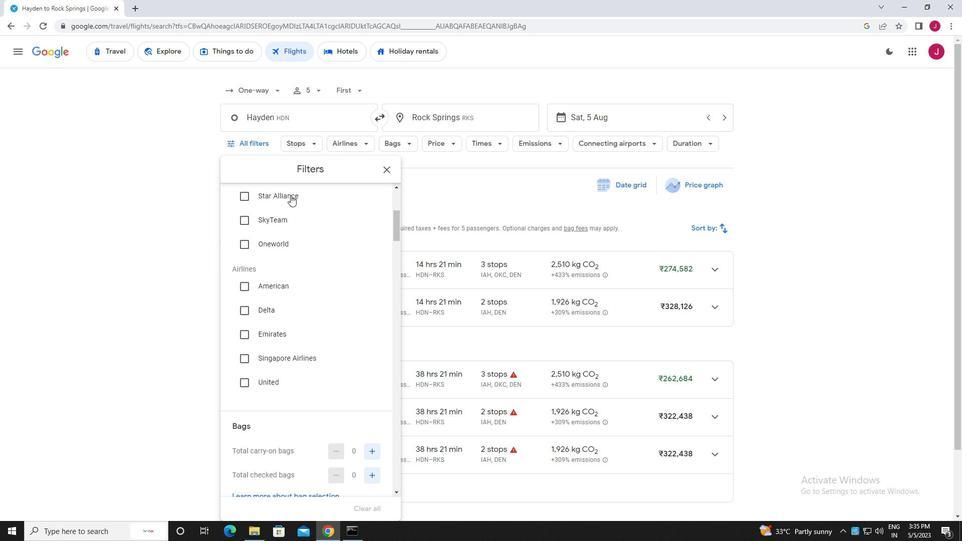 
Action: Mouse scrolled (293, 213) with delta (0, 0)
Screenshot: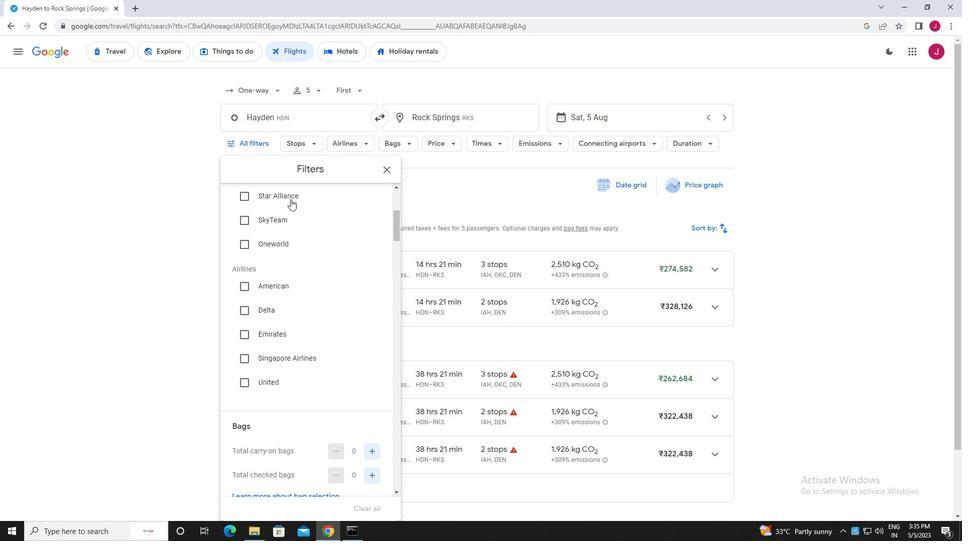 
Action: Mouse moved to (294, 214)
Screenshot: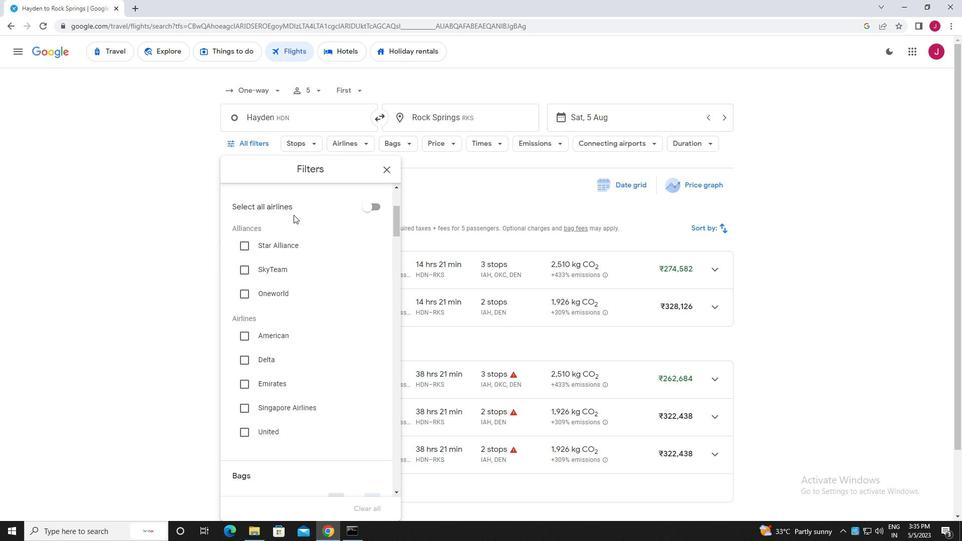 
Action: Mouse scrolled (294, 214) with delta (0, 0)
Screenshot: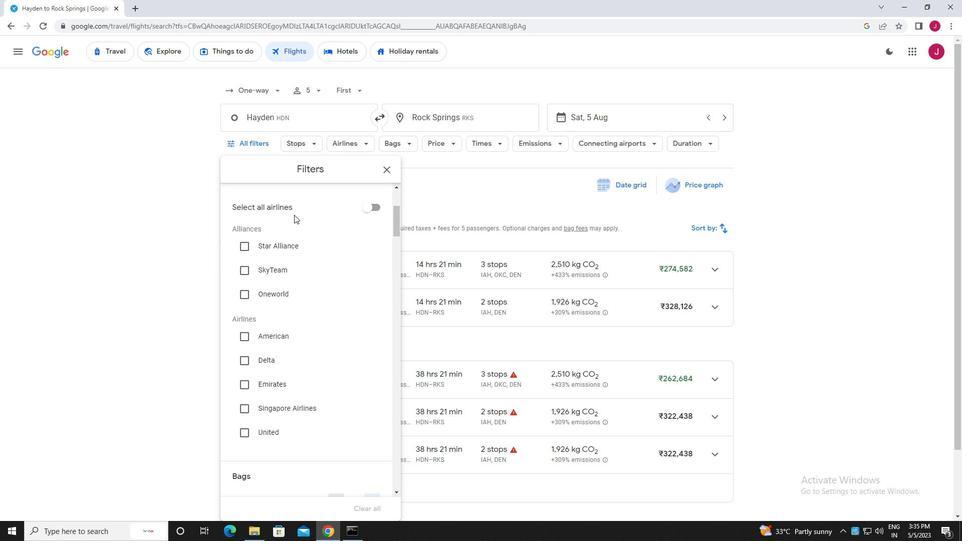 
Action: Mouse scrolled (294, 214) with delta (0, 0)
Screenshot: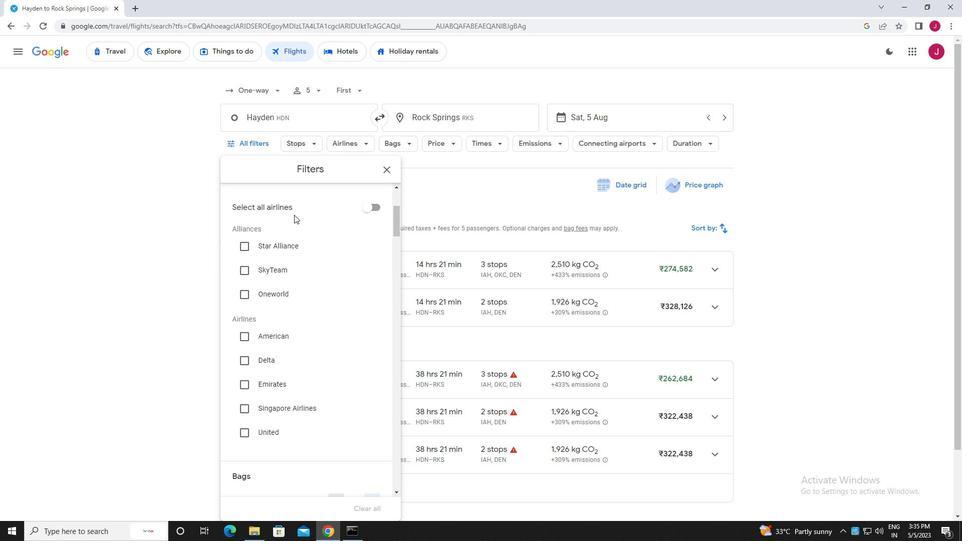 
Action: Mouse scrolled (294, 214) with delta (0, 0)
Screenshot: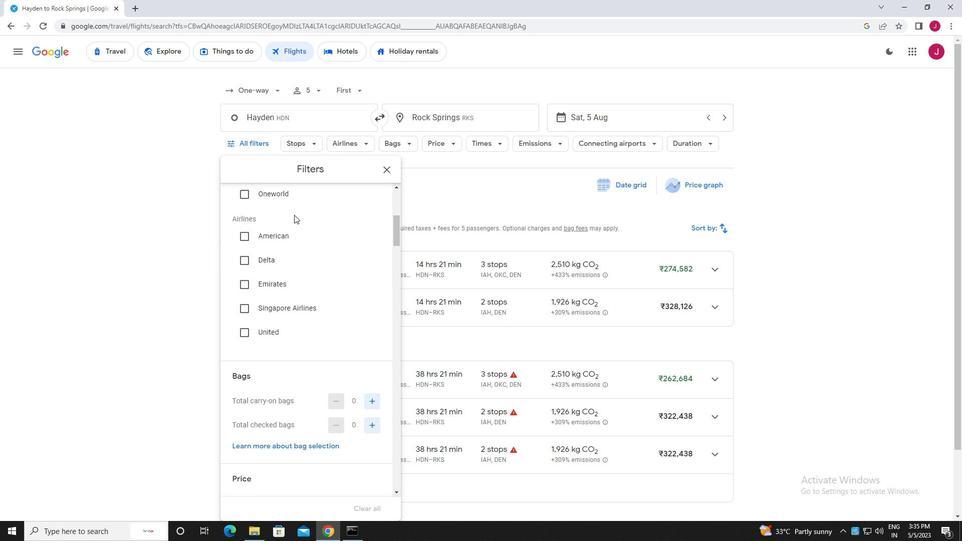 
Action: Mouse scrolled (294, 214) with delta (0, 0)
Screenshot: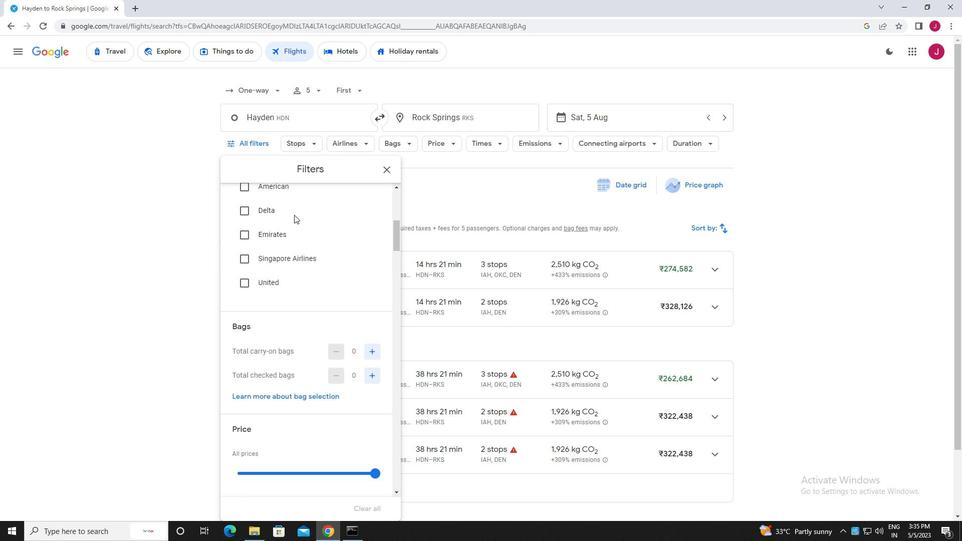 
Action: Mouse scrolled (294, 214) with delta (0, 0)
Screenshot: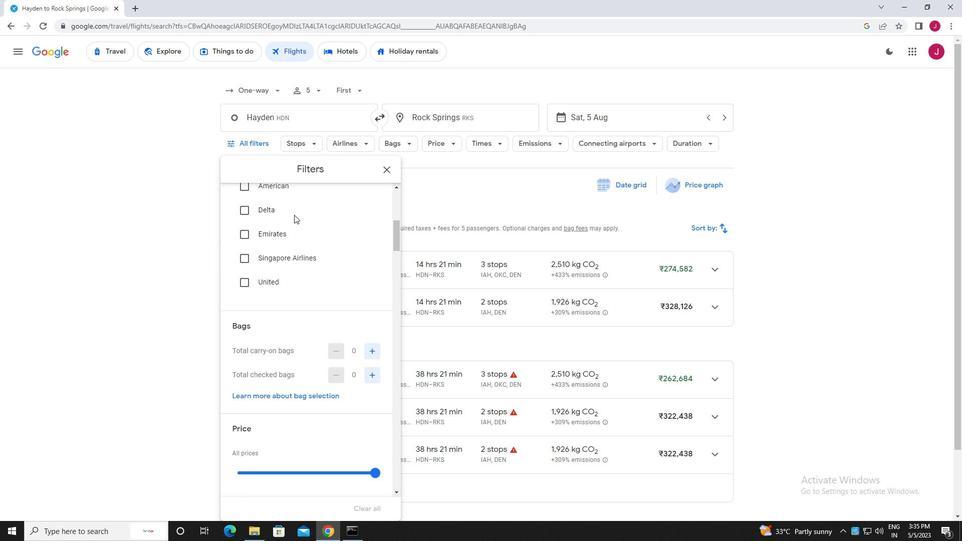 
Action: Mouse scrolled (294, 214) with delta (0, 0)
Screenshot: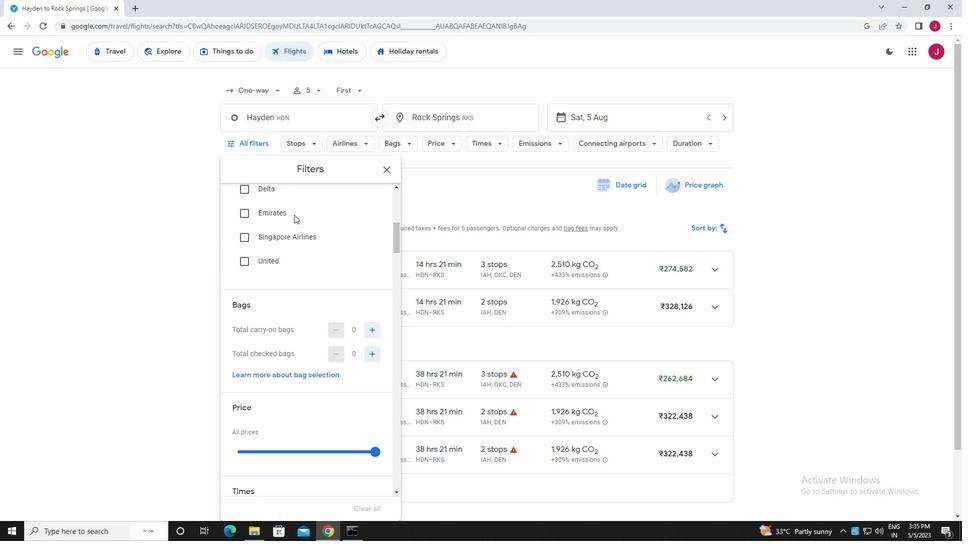
Action: Mouse moved to (372, 226)
Screenshot: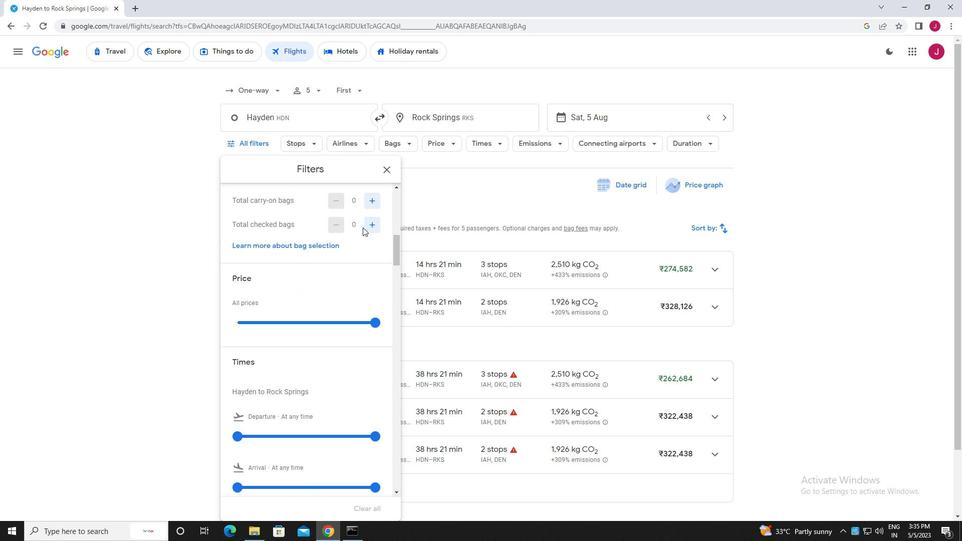 
Action: Mouse pressed left at (372, 226)
Screenshot: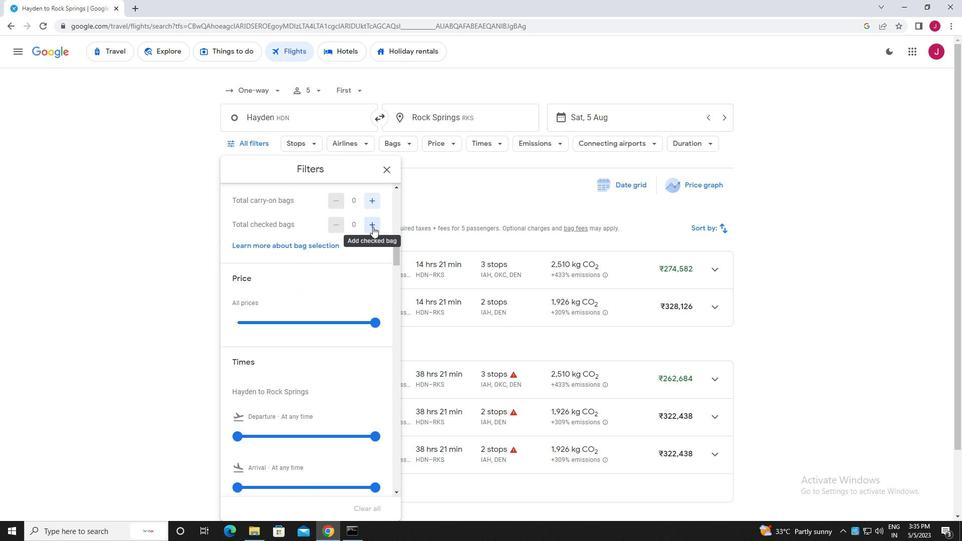 
Action: Mouse moved to (368, 227)
Screenshot: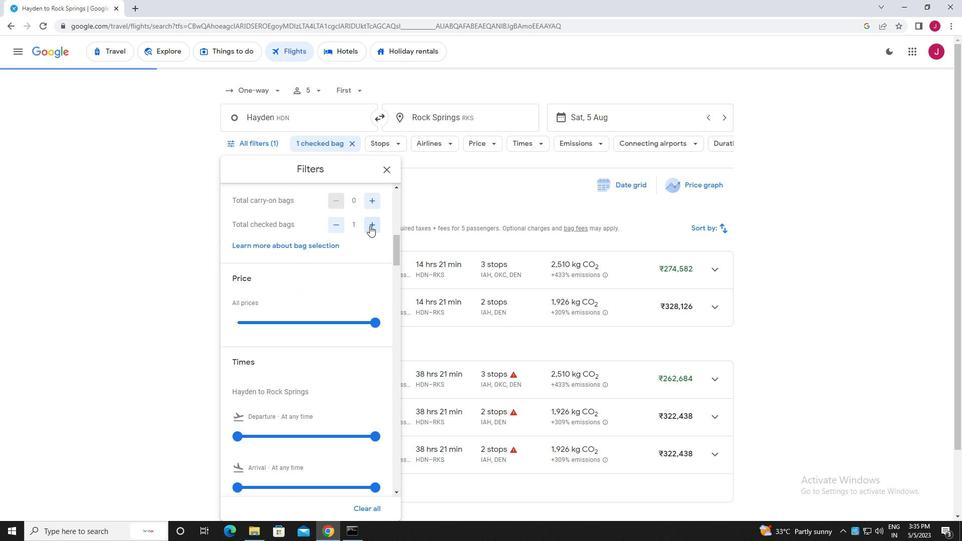 
Action: Mouse scrolled (368, 226) with delta (0, 0)
Screenshot: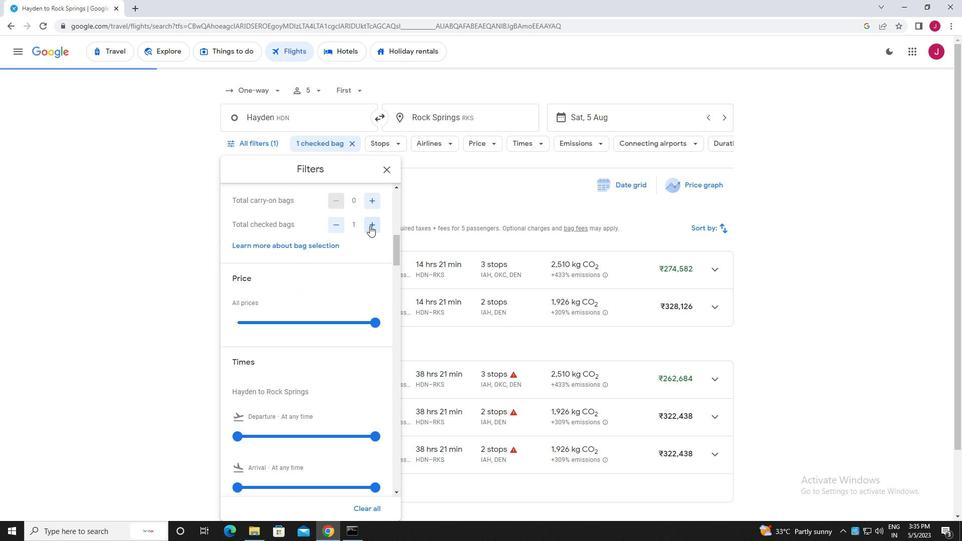 
Action: Mouse moved to (378, 276)
Screenshot: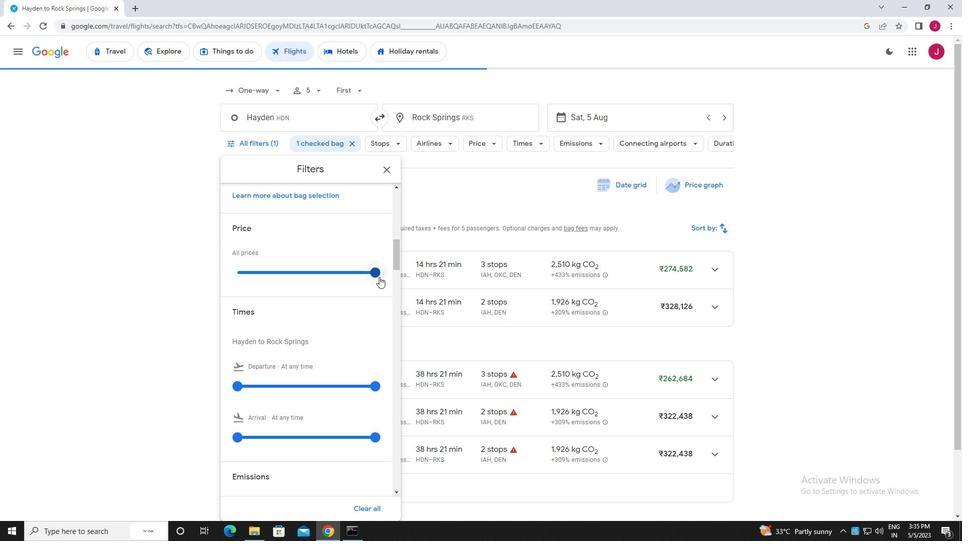 
Action: Mouse pressed left at (378, 276)
Screenshot: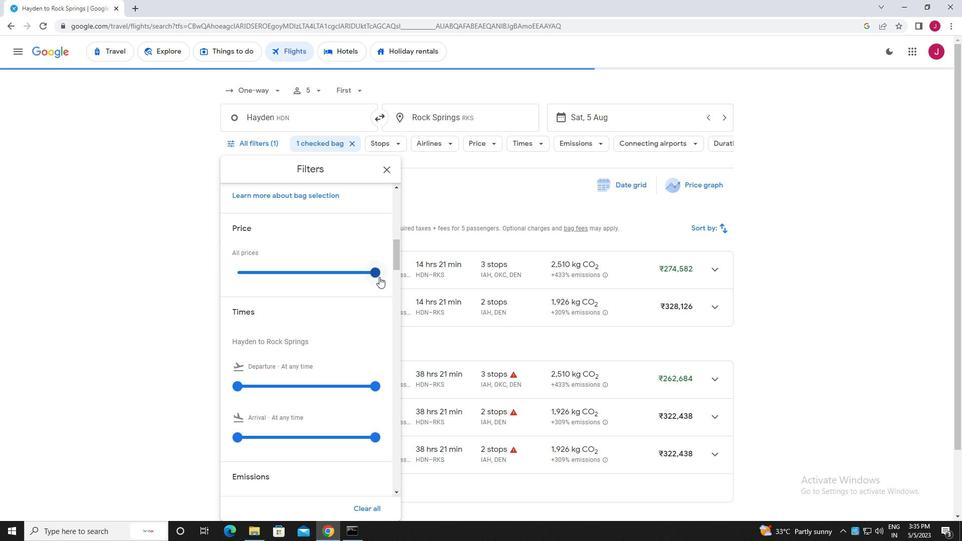 
Action: Mouse moved to (275, 250)
Screenshot: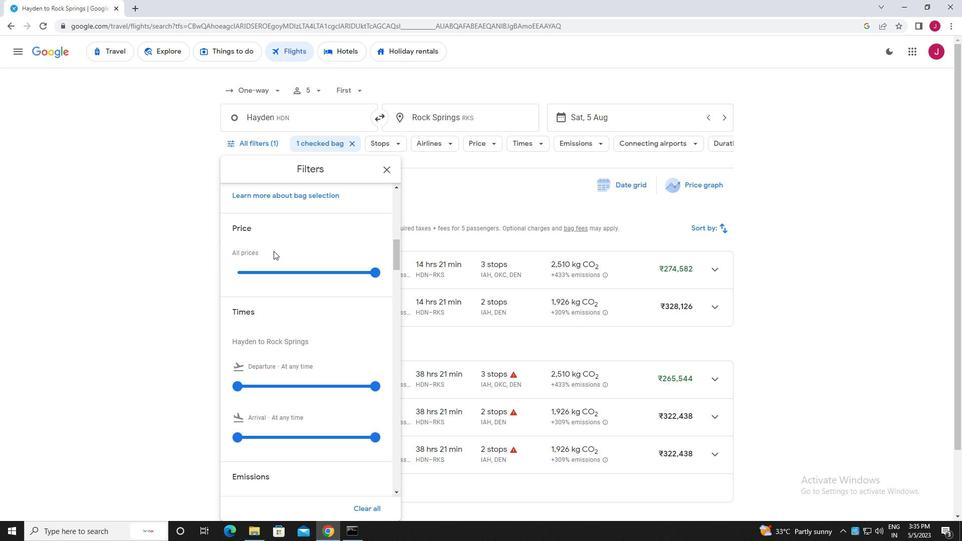 
Action: Mouse scrolled (275, 250) with delta (0, 0)
Screenshot: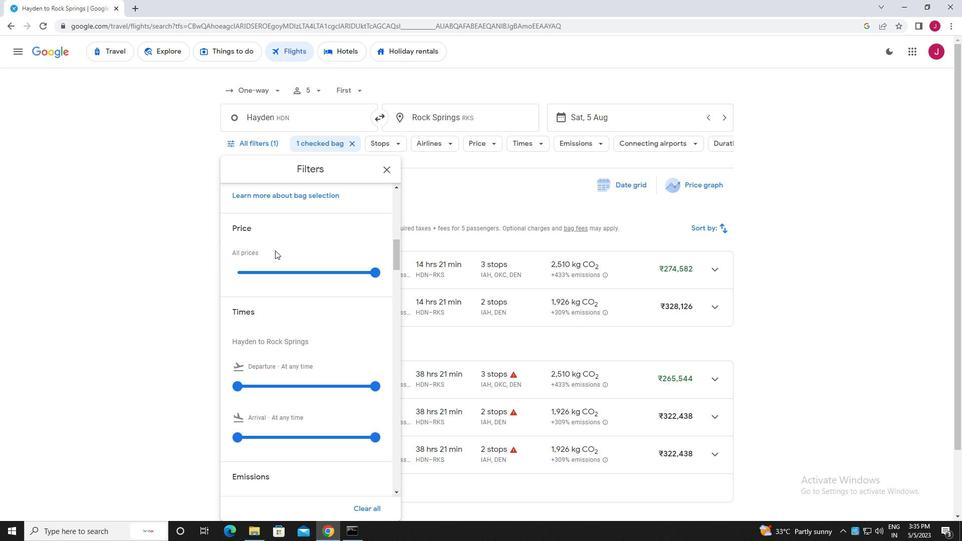 
Action: Mouse scrolled (275, 250) with delta (0, 0)
Screenshot: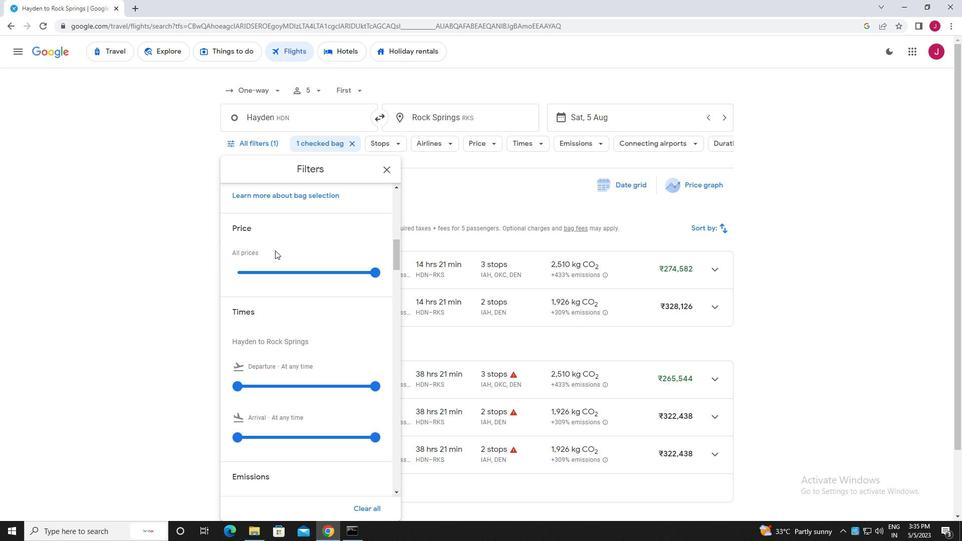 
Action: Mouse moved to (237, 283)
Screenshot: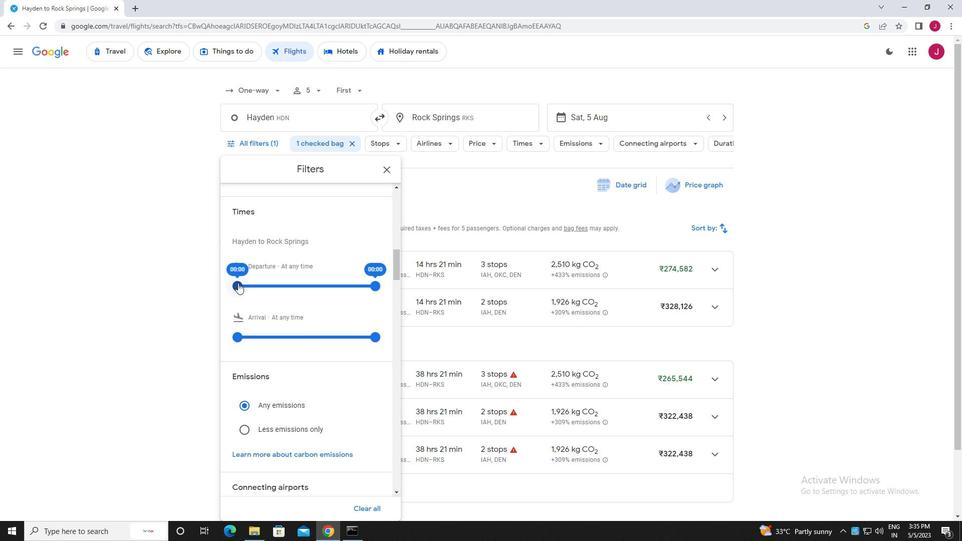 
Action: Mouse pressed left at (237, 283)
Screenshot: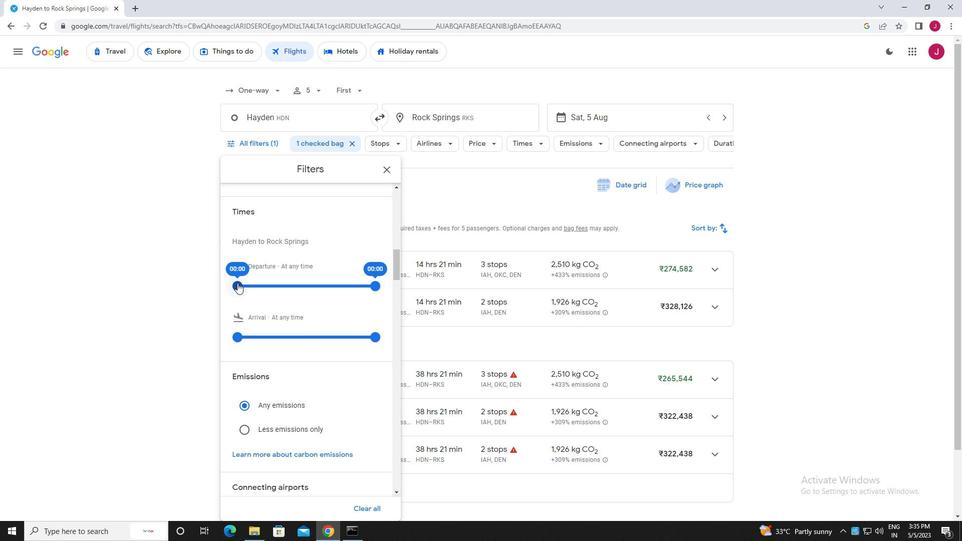 
Action: Mouse moved to (374, 287)
Screenshot: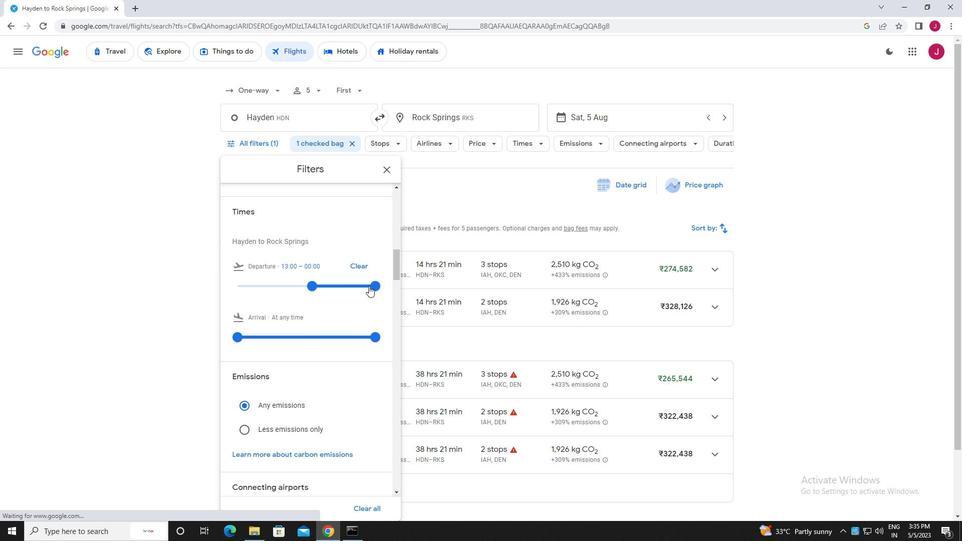 
Action: Mouse pressed left at (374, 287)
Screenshot: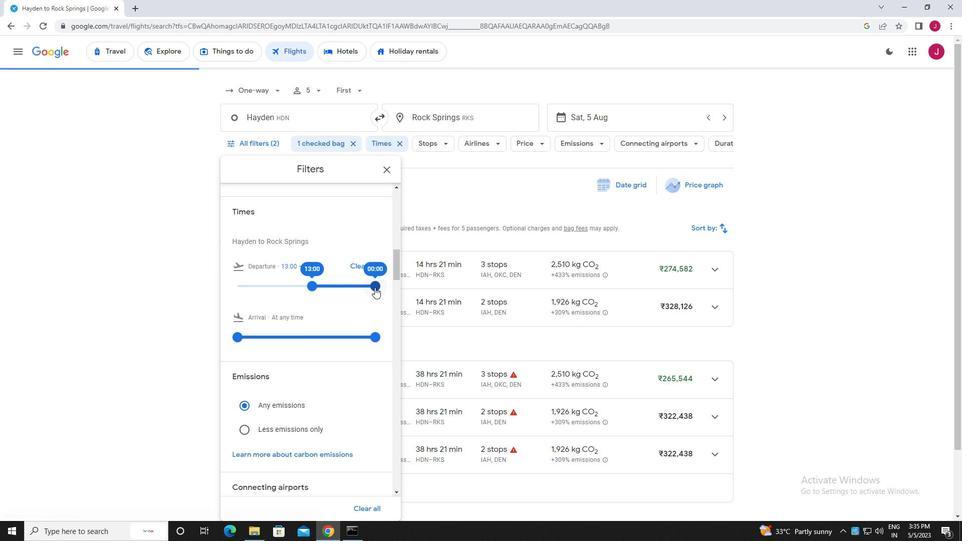 
Action: Mouse moved to (384, 168)
Screenshot: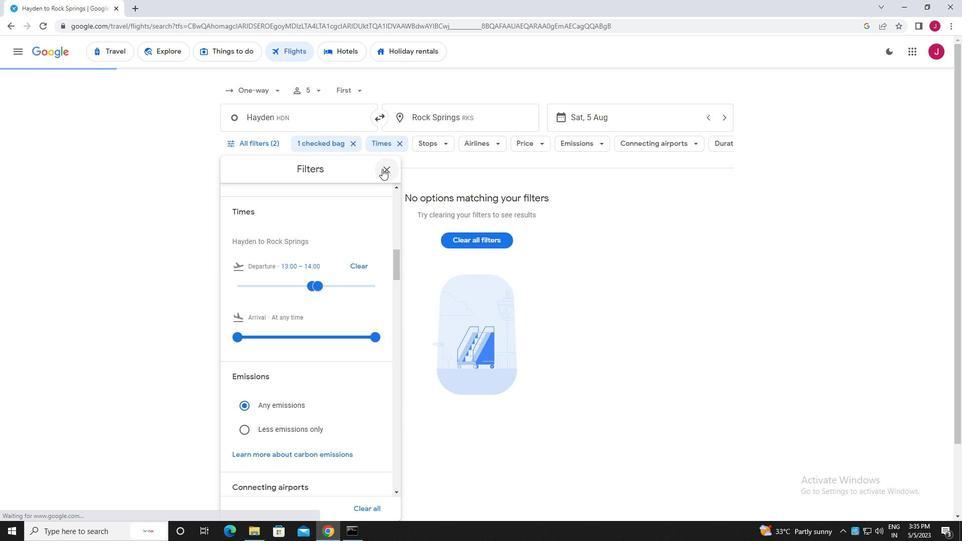 
Action: Mouse pressed left at (384, 168)
Screenshot: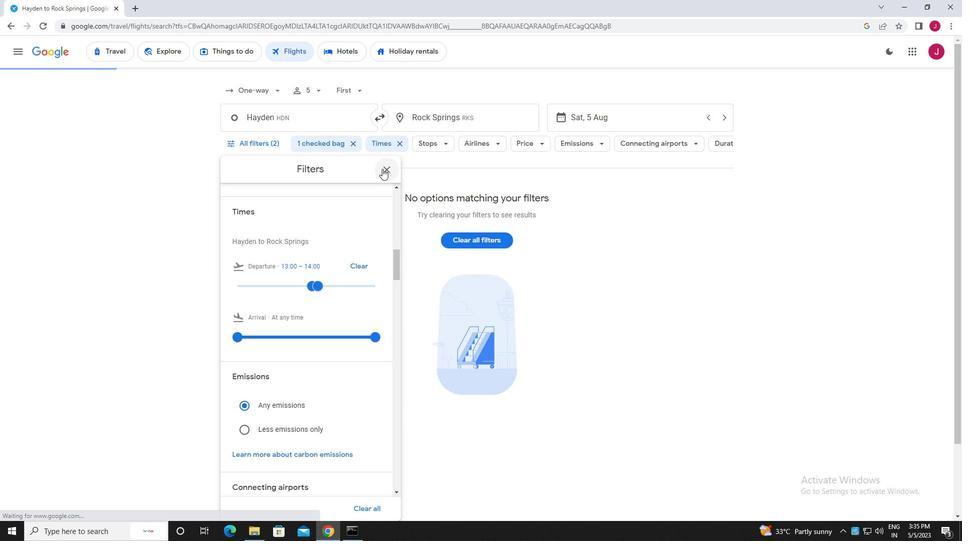 
Action: Mouse moved to (383, 168)
Screenshot: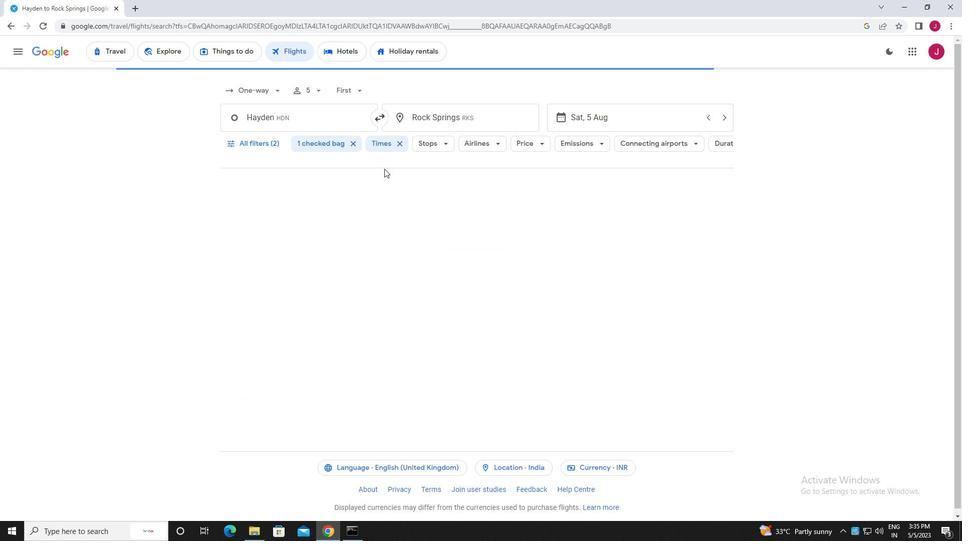 
